 Task: Find connections with filter location Scarborough with filter topic #HRwith filter profile language Spanish with filter current company Firstsource with filter school Istituto Marangoni with filter industry Language Schools with filter service category Insurance with filter keywords title Operations Manager
Action: Mouse moved to (535, 81)
Screenshot: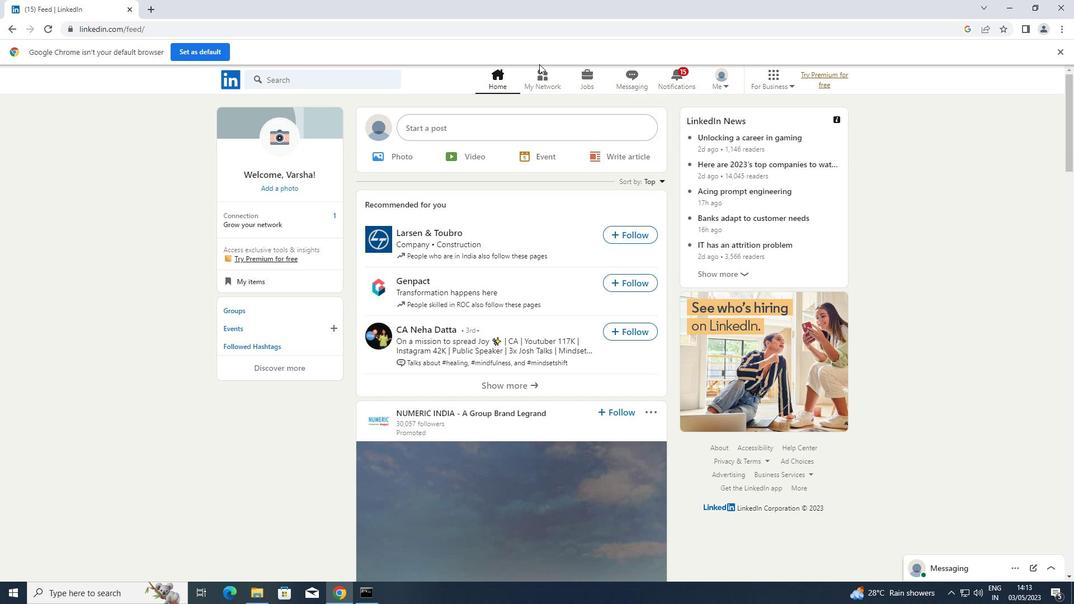 
Action: Mouse pressed left at (535, 81)
Screenshot: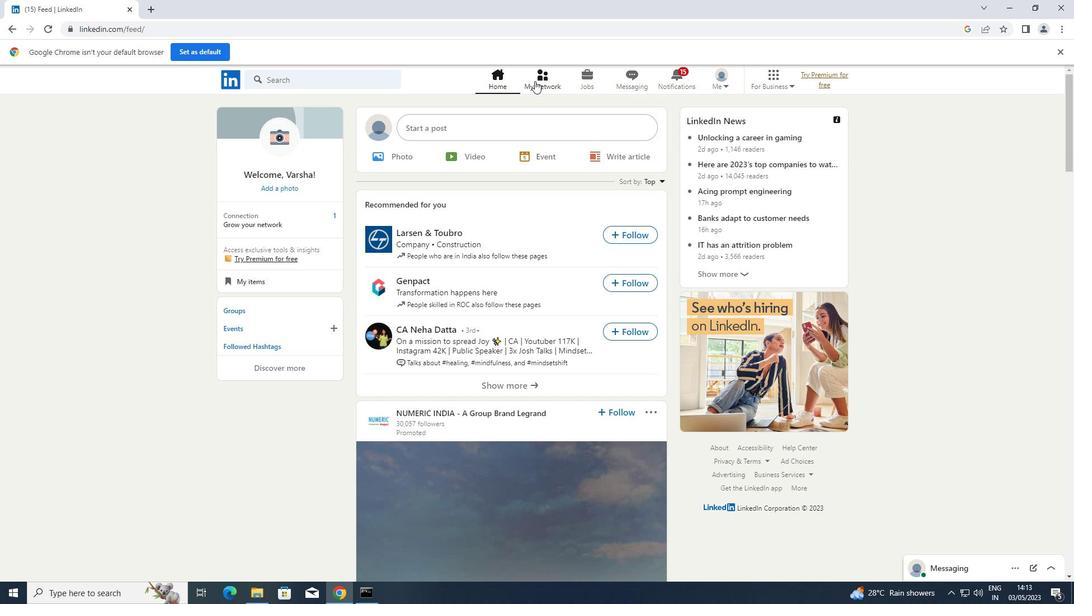 
Action: Mouse moved to (291, 137)
Screenshot: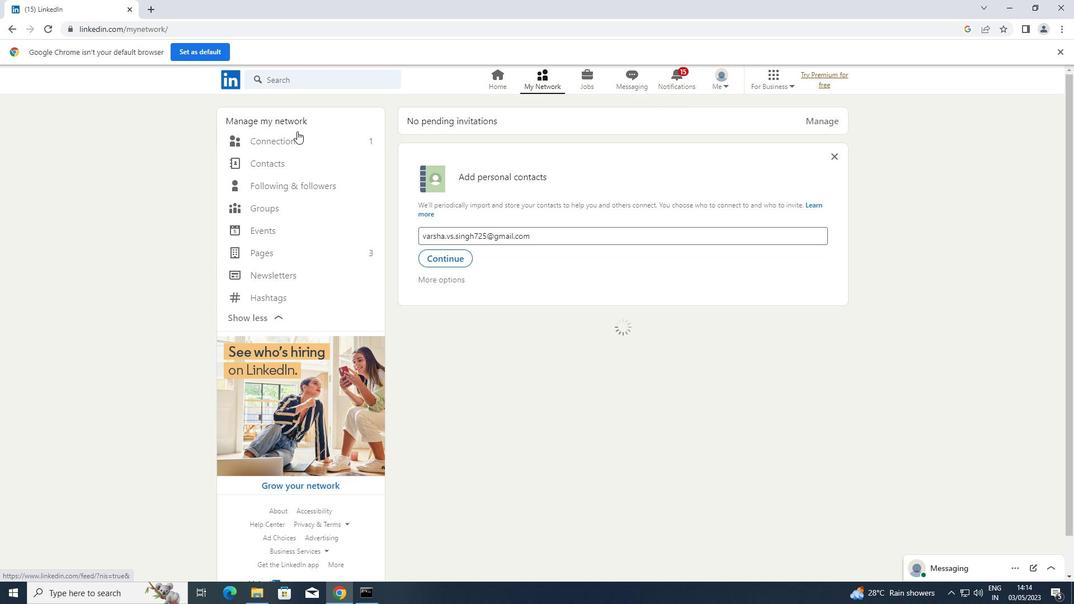 
Action: Mouse pressed left at (291, 137)
Screenshot: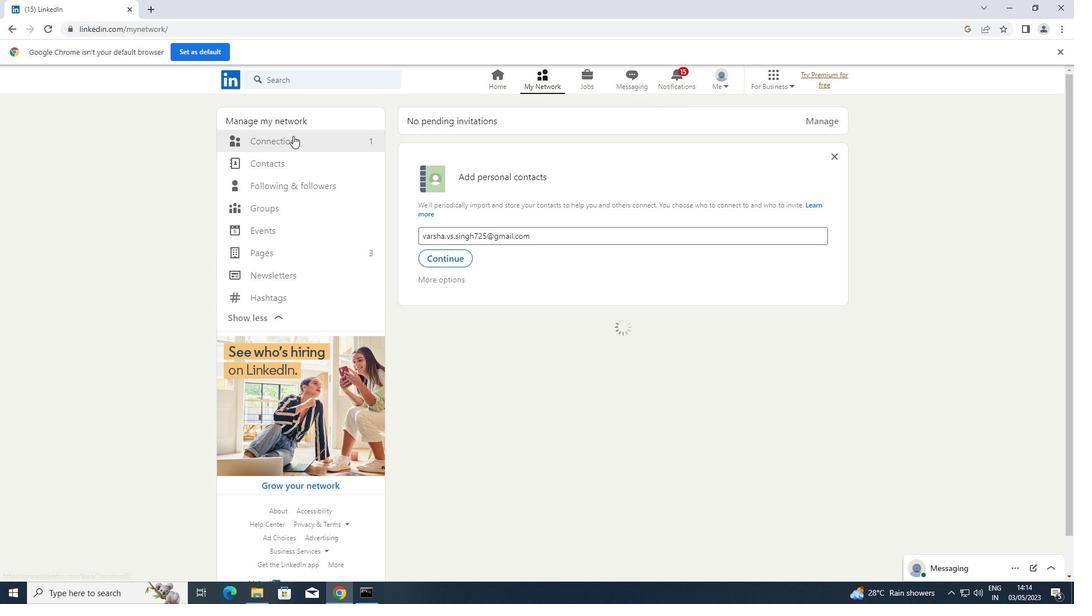 
Action: Mouse moved to (630, 143)
Screenshot: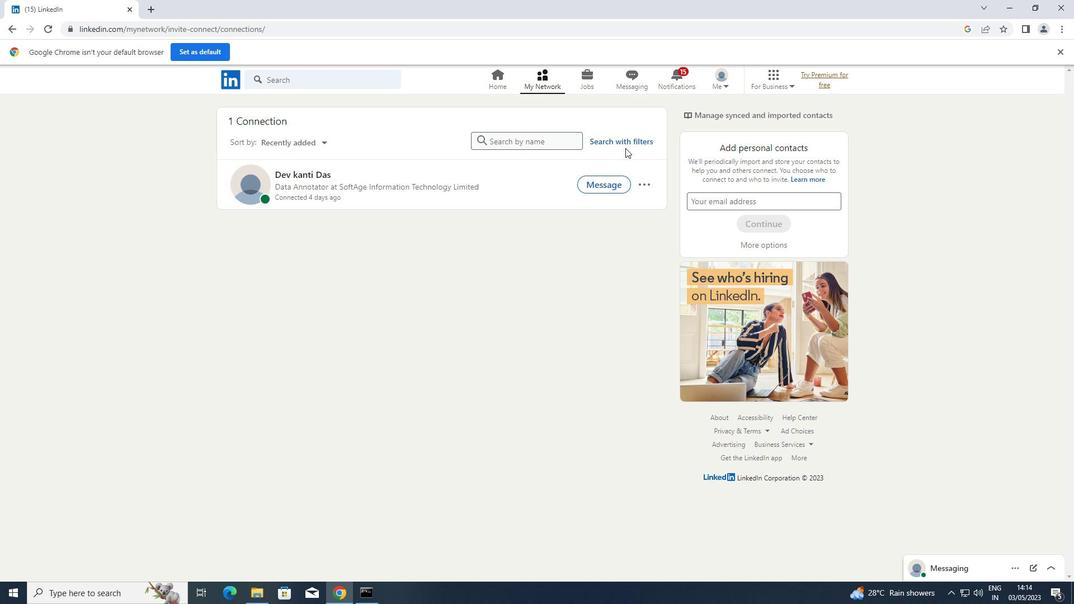 
Action: Mouse pressed left at (630, 143)
Screenshot: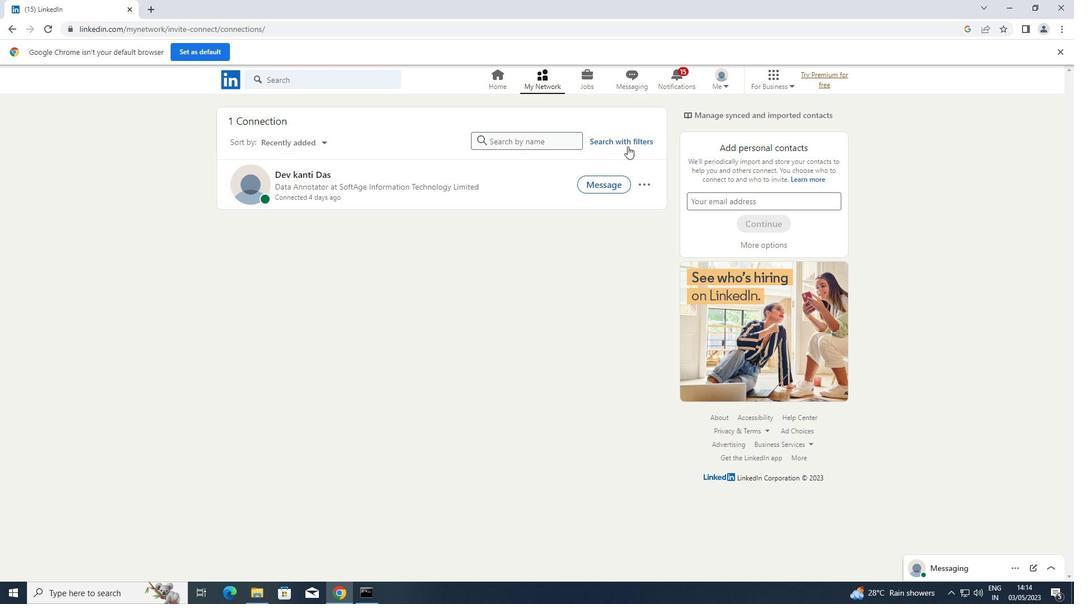 
Action: Mouse moved to (575, 107)
Screenshot: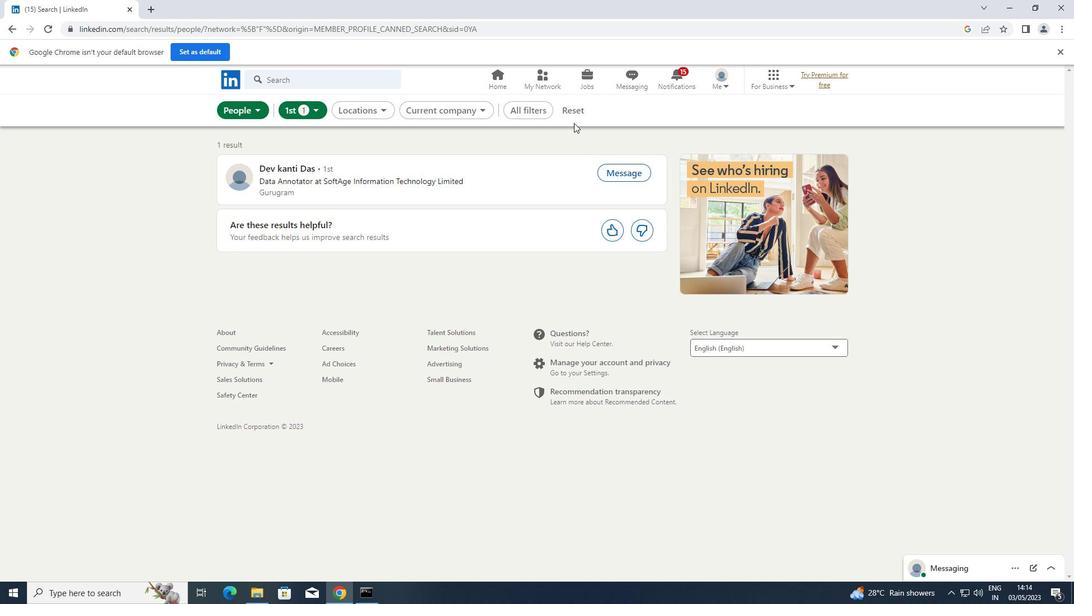 
Action: Mouse pressed left at (575, 107)
Screenshot: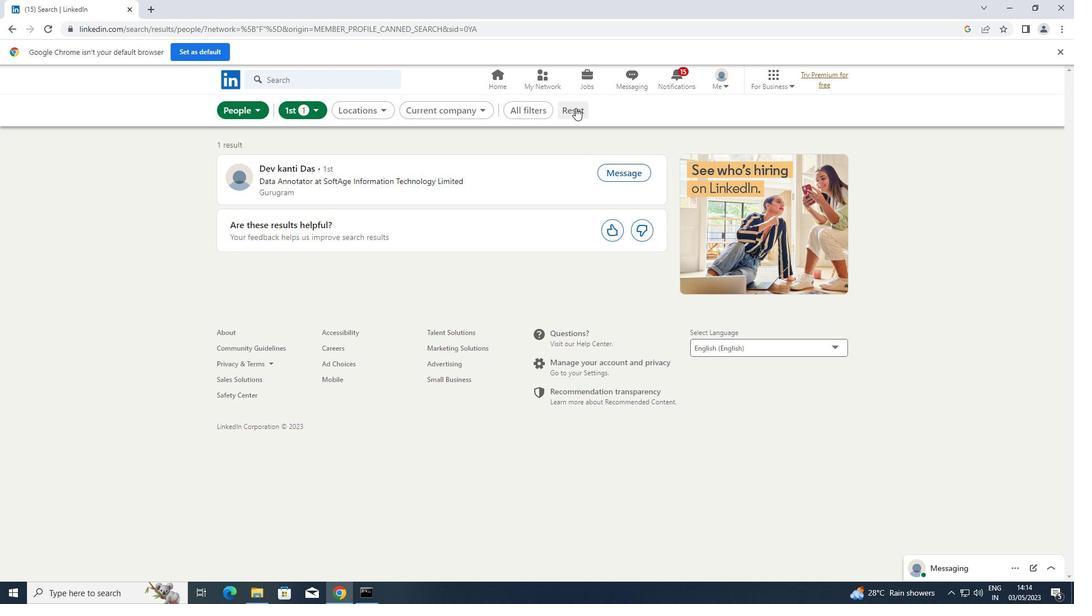 
Action: Mouse moved to (540, 112)
Screenshot: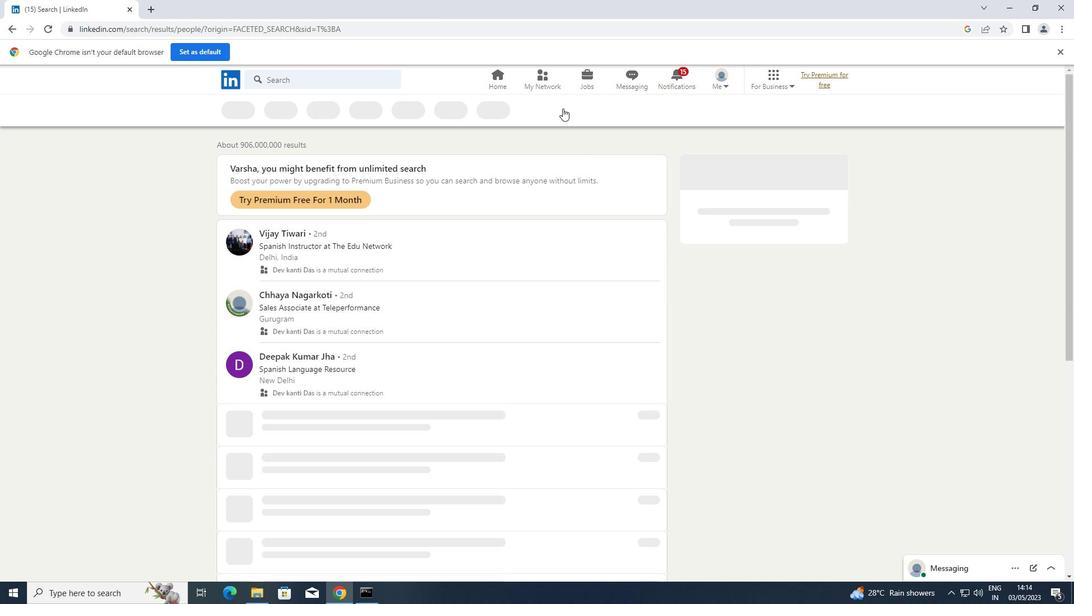 
Action: Mouse pressed left at (540, 112)
Screenshot: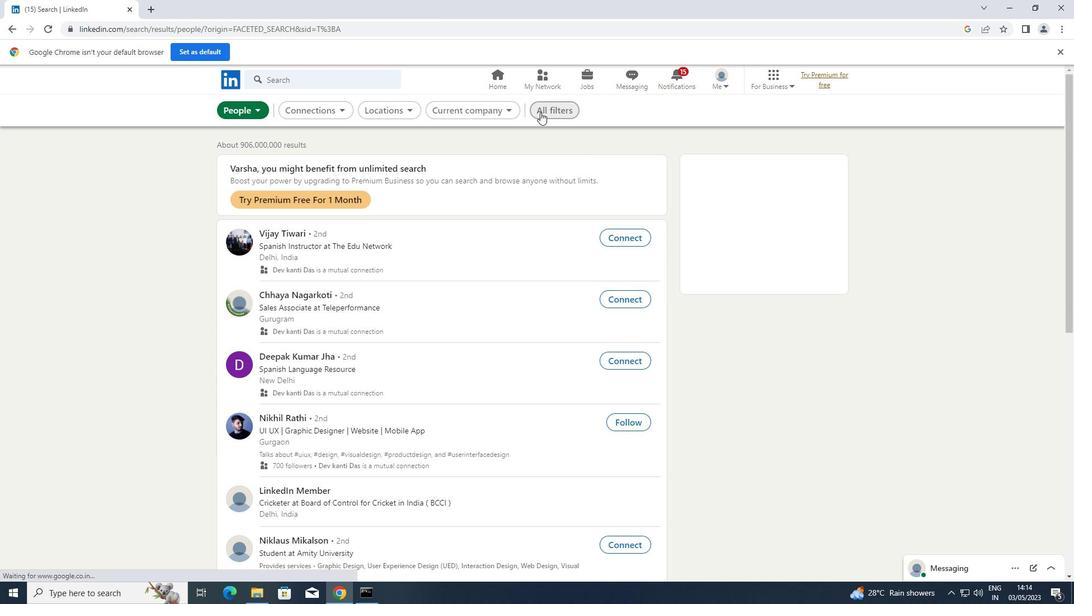 
Action: Mouse moved to (880, 256)
Screenshot: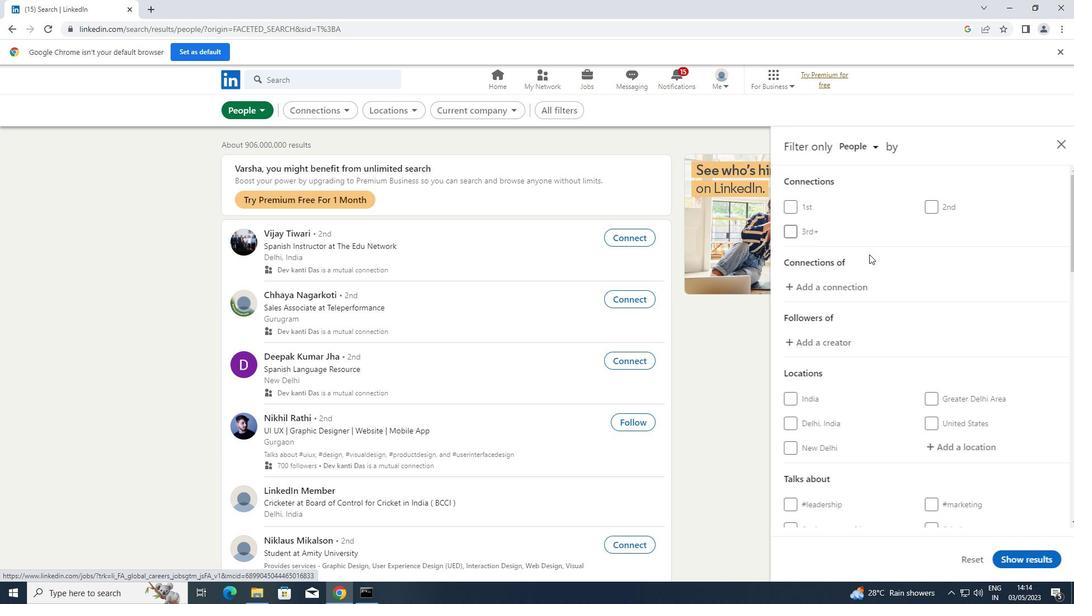 
Action: Mouse scrolled (880, 255) with delta (0, 0)
Screenshot: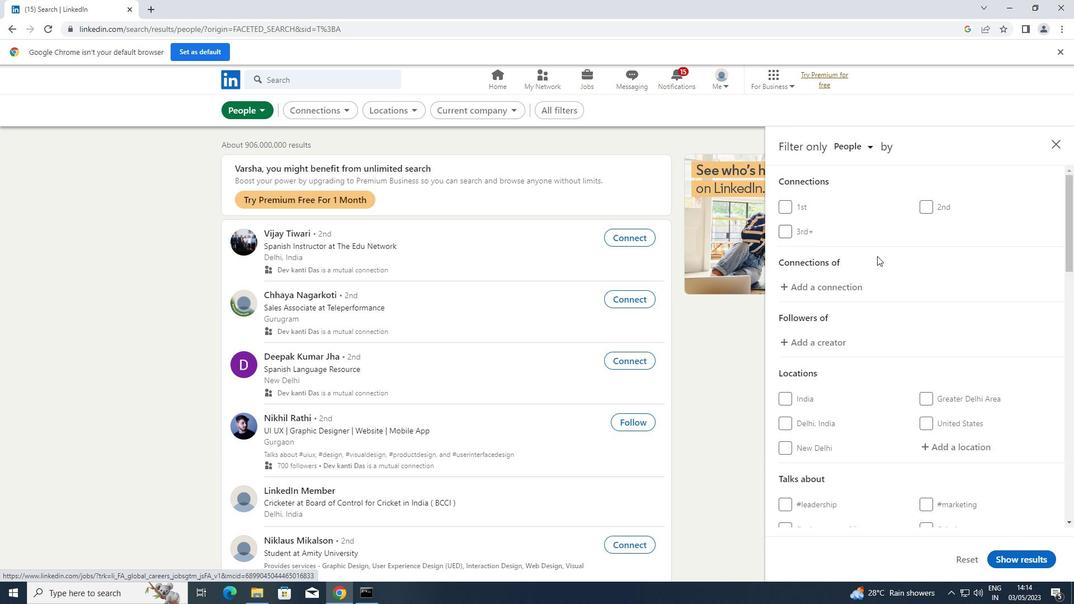 
Action: Mouse scrolled (880, 255) with delta (0, 0)
Screenshot: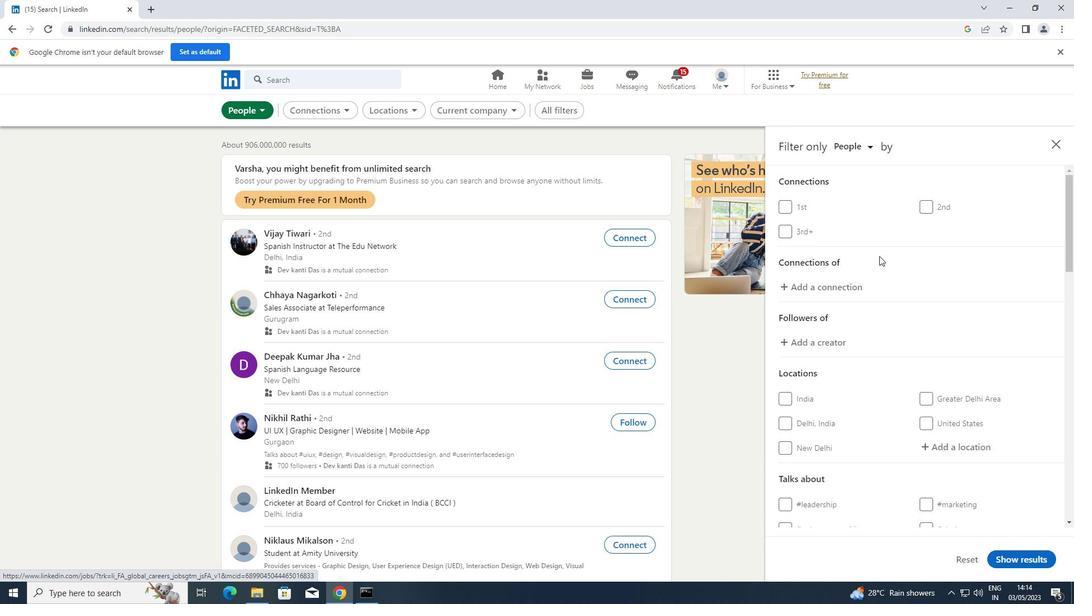 
Action: Mouse scrolled (880, 255) with delta (0, 0)
Screenshot: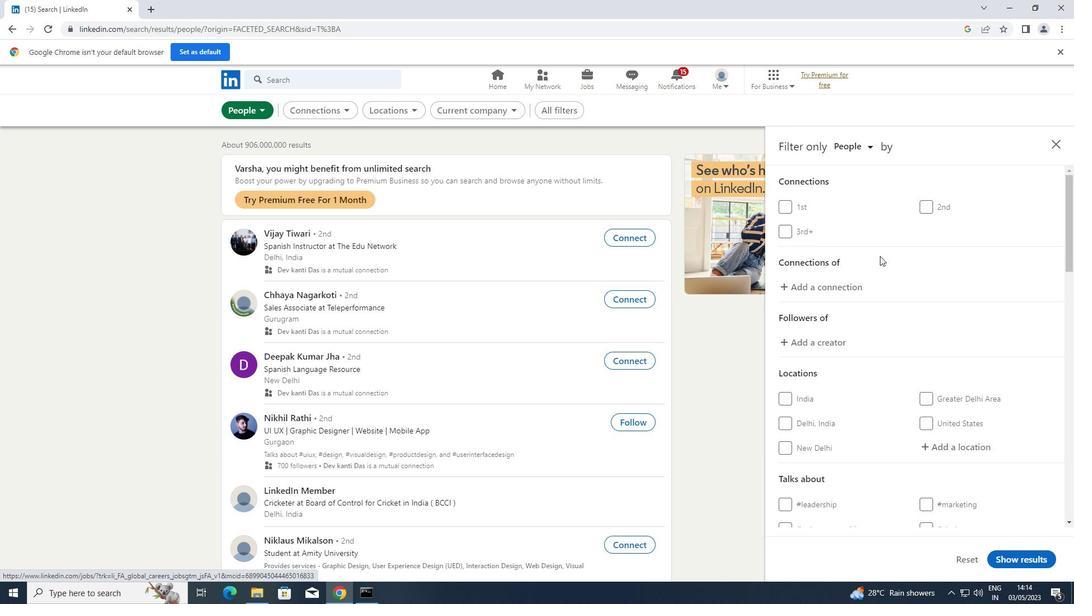 
Action: Mouse moved to (961, 285)
Screenshot: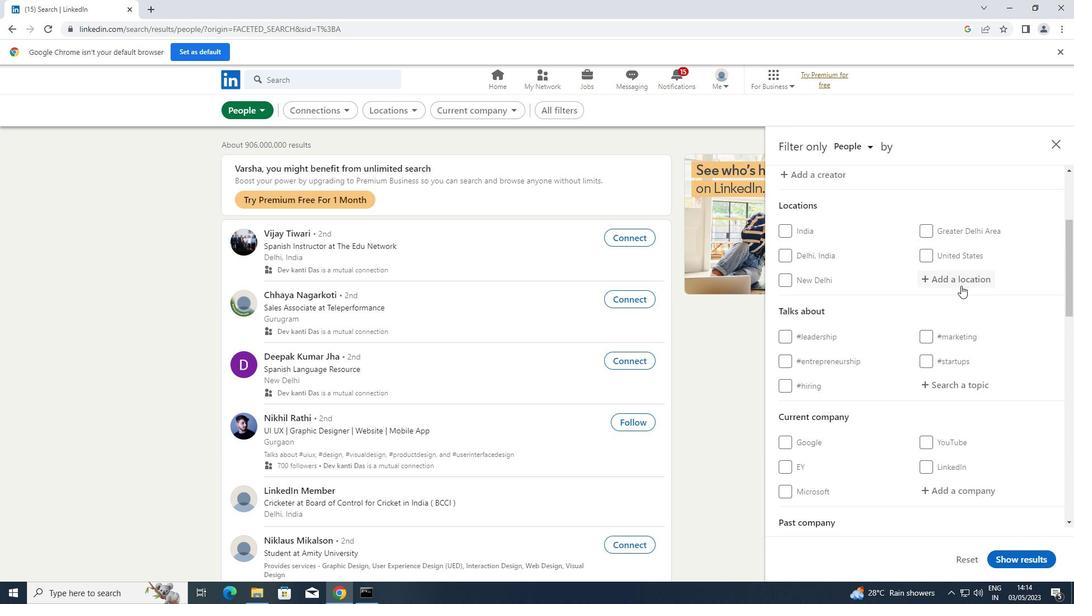 
Action: Mouse pressed left at (961, 285)
Screenshot: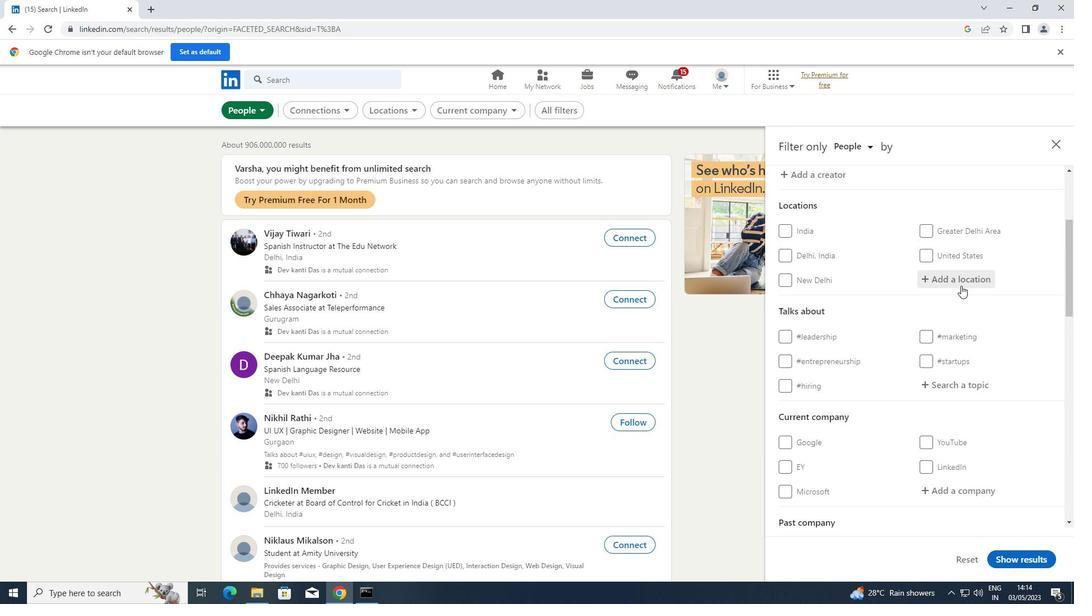 
Action: Key pressed <Key.shift>SCARBOROUGH
Screenshot: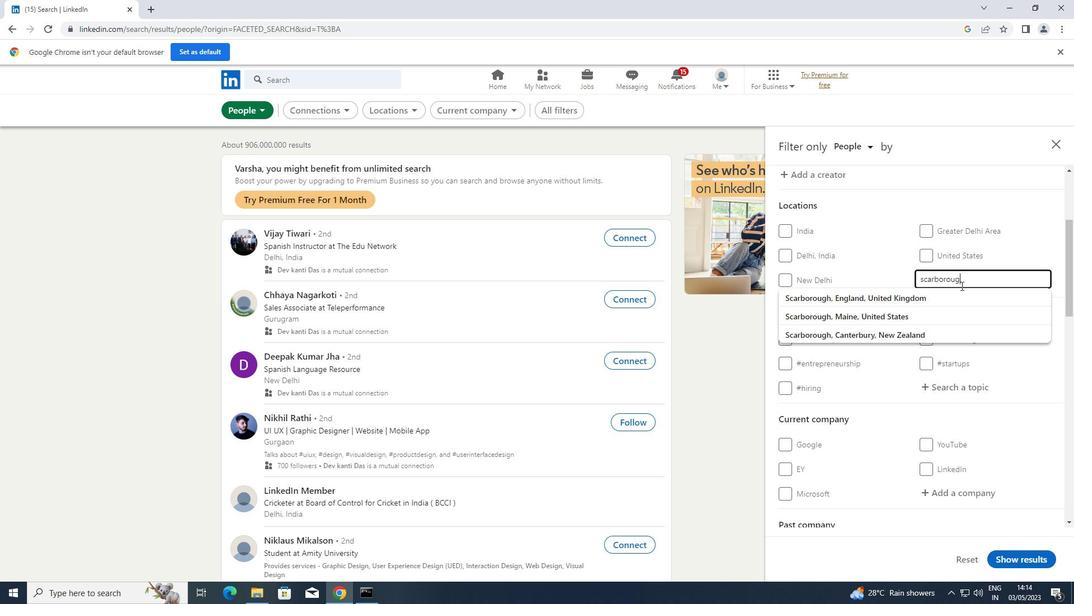 
Action: Mouse moved to (965, 285)
Screenshot: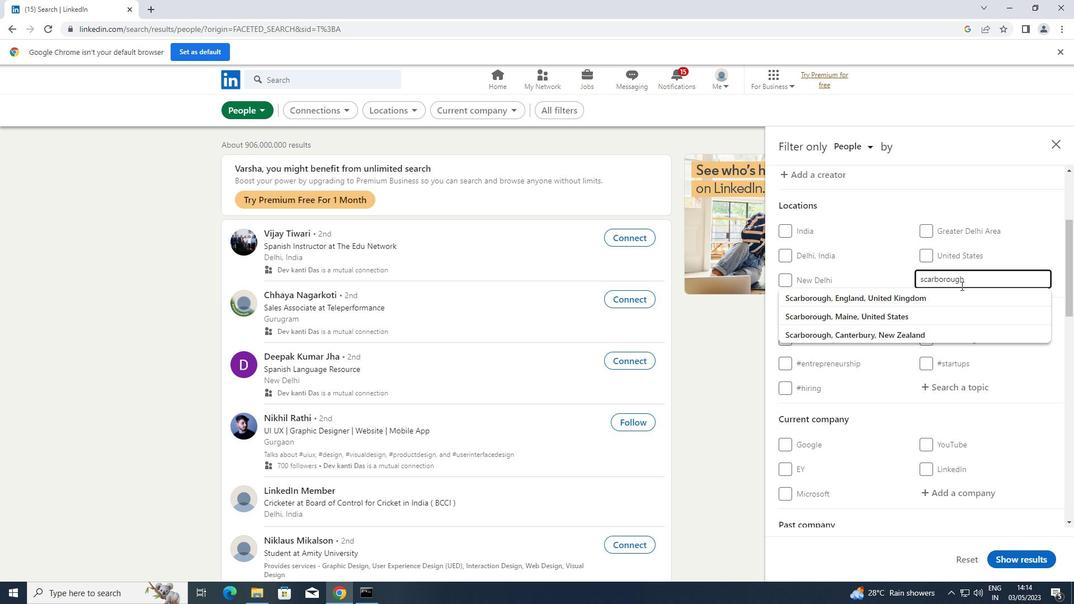 
Action: Mouse scrolled (965, 285) with delta (0, 0)
Screenshot: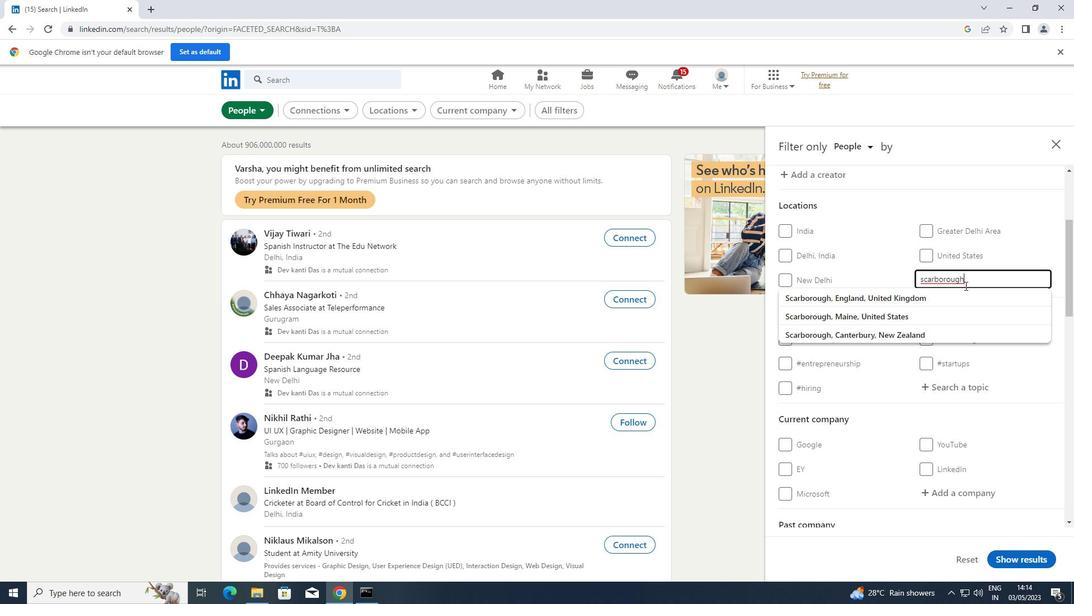 
Action: Mouse moved to (946, 331)
Screenshot: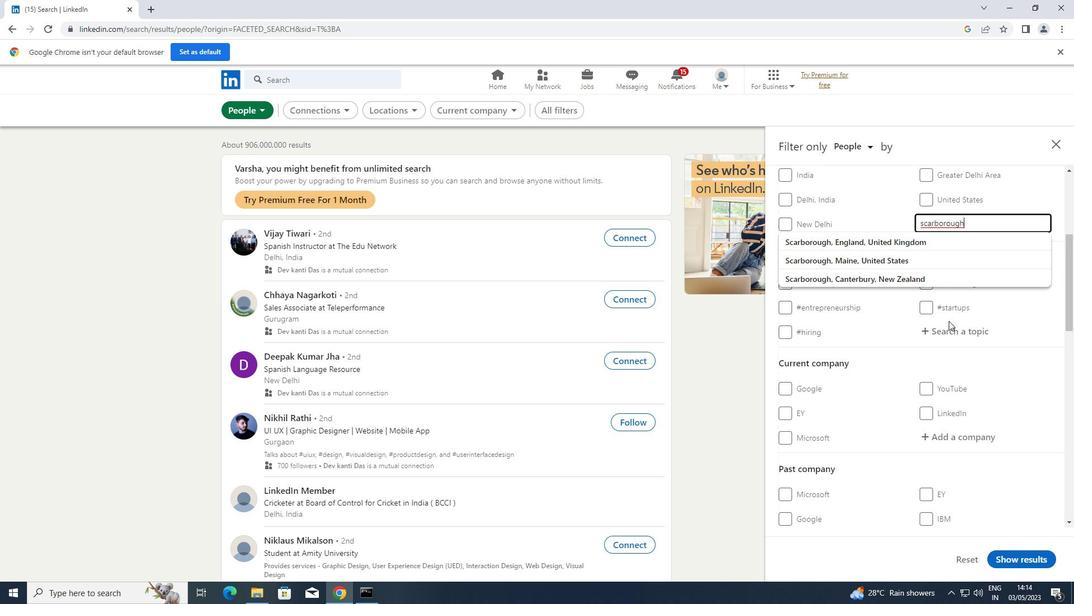 
Action: Mouse pressed left at (946, 331)
Screenshot: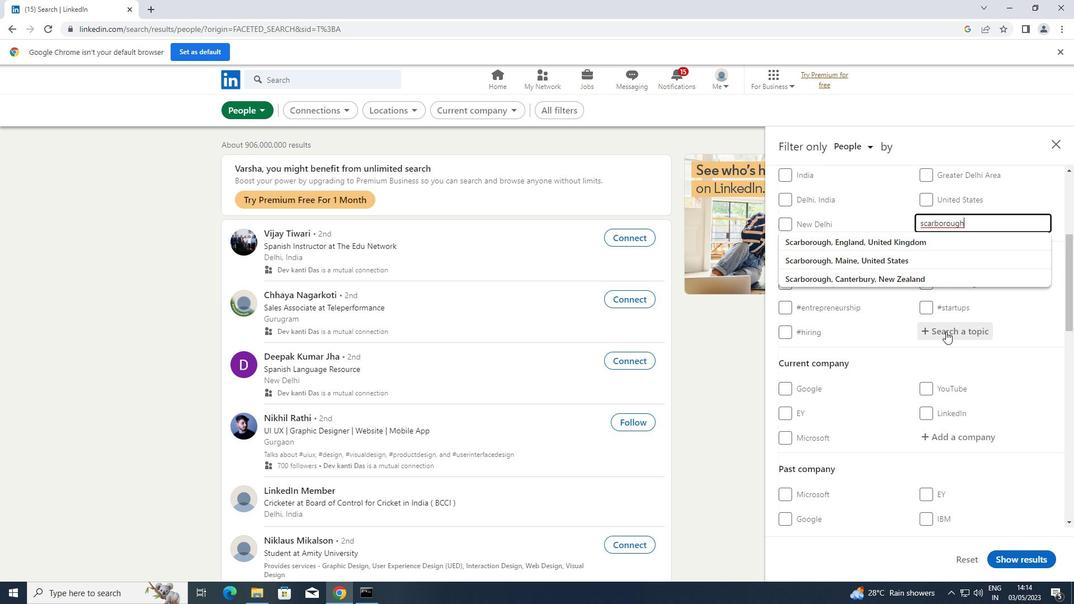 
Action: Key pressed <Key.shift>HR
Screenshot: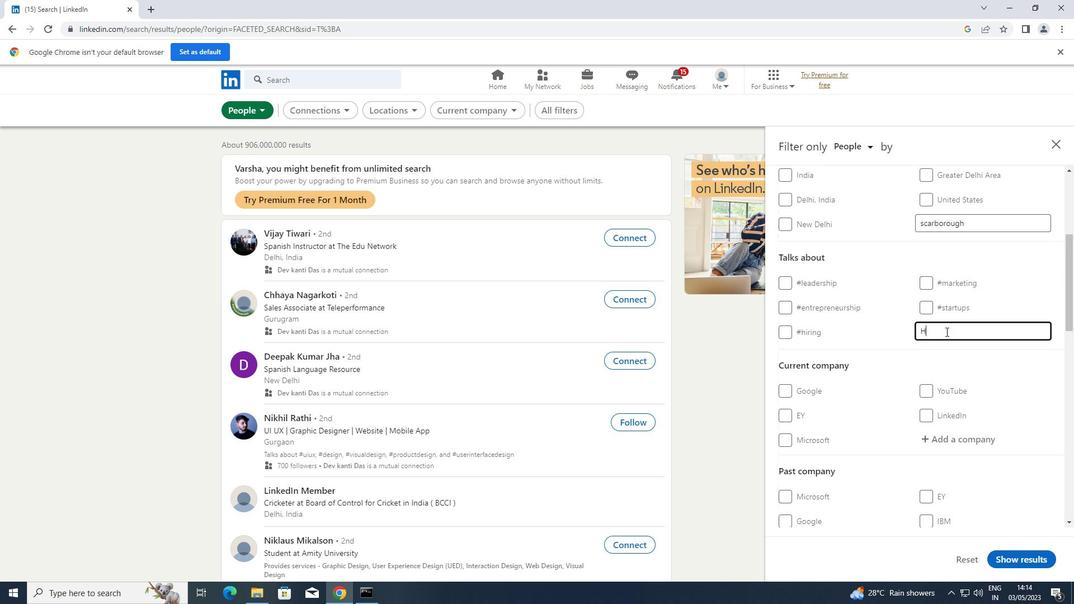 
Action: Mouse moved to (876, 343)
Screenshot: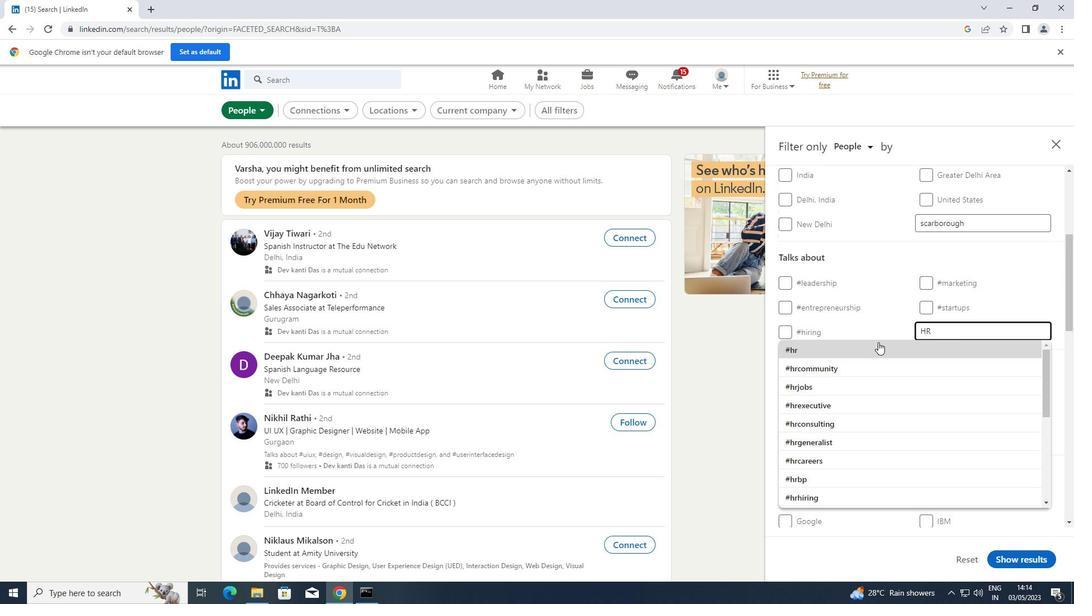 
Action: Mouse pressed left at (876, 343)
Screenshot: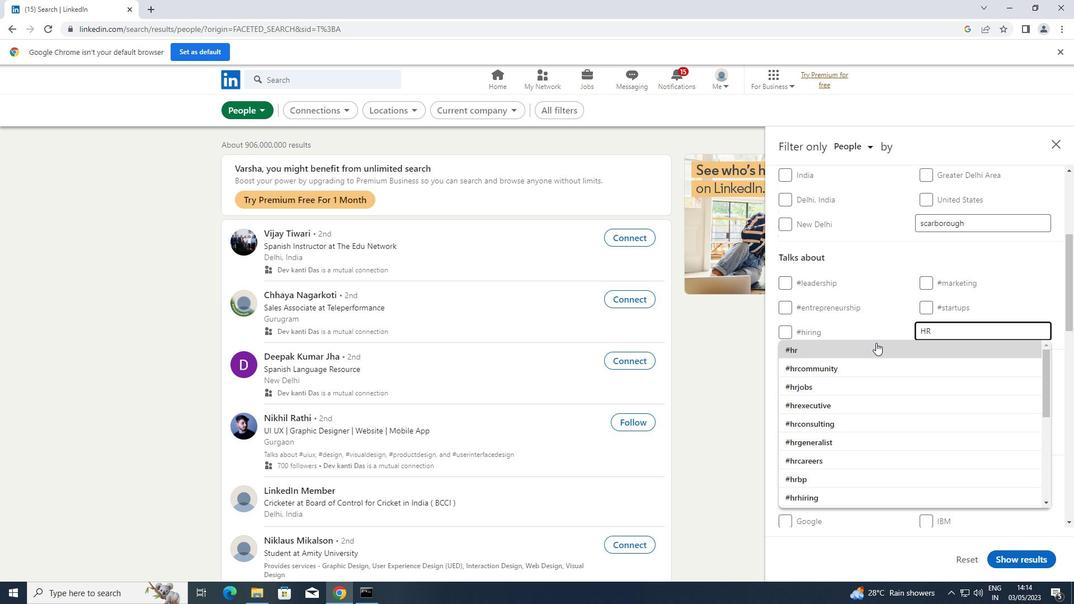 
Action: Mouse scrolled (876, 342) with delta (0, 0)
Screenshot: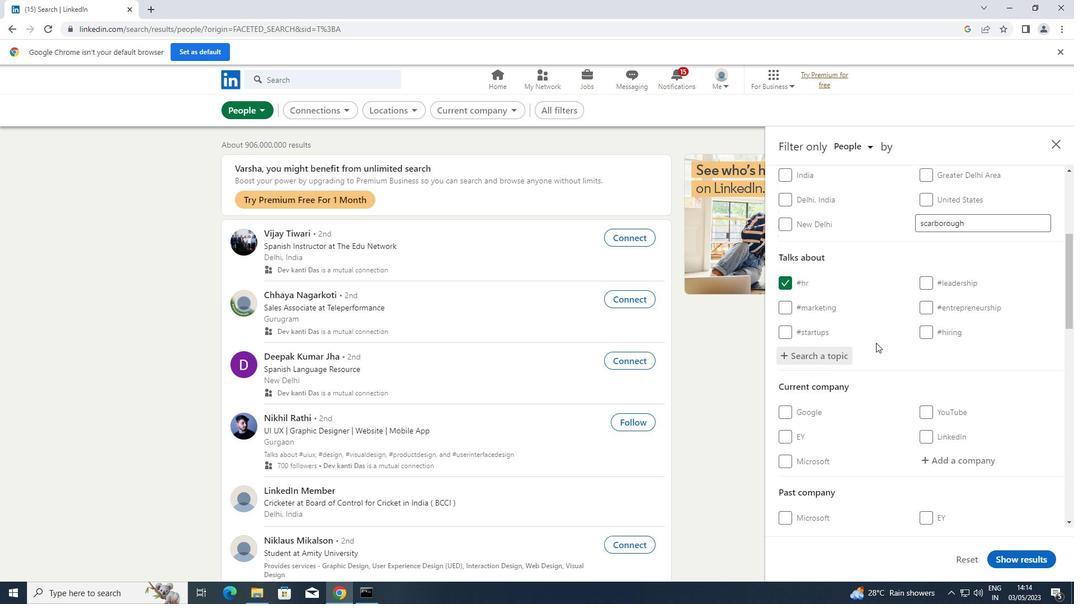 
Action: Mouse scrolled (876, 342) with delta (0, 0)
Screenshot: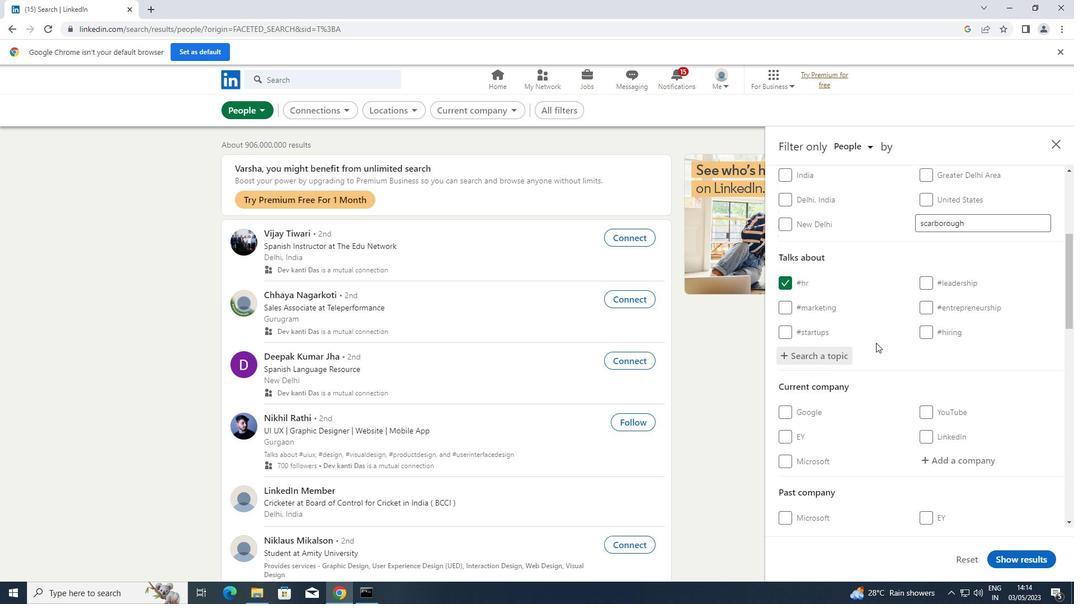 
Action: Mouse scrolled (876, 342) with delta (0, 0)
Screenshot: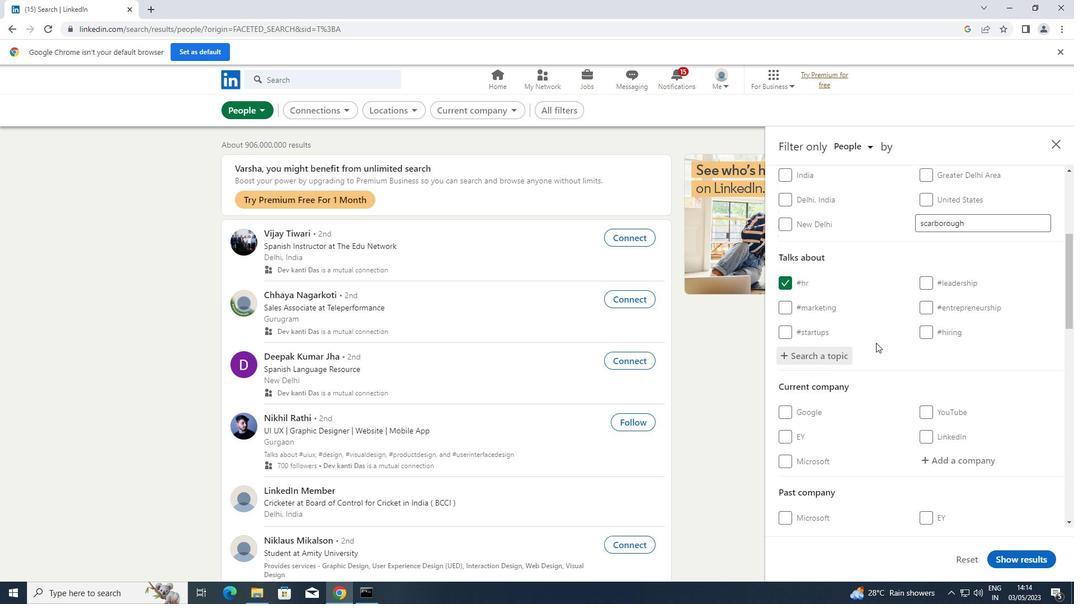 
Action: Mouse scrolled (876, 342) with delta (0, 0)
Screenshot: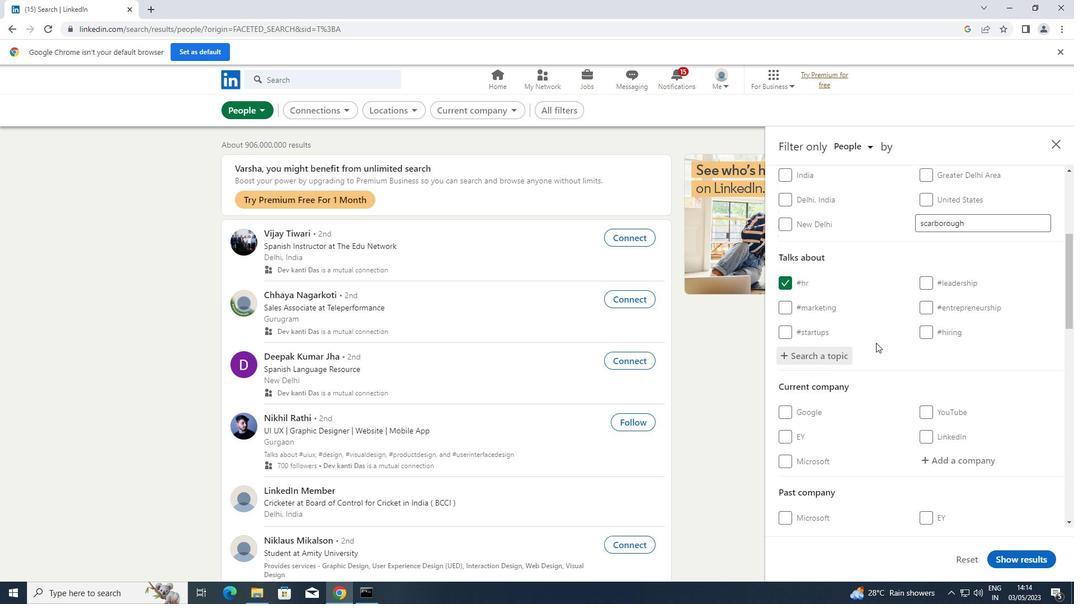 
Action: Mouse scrolled (876, 342) with delta (0, 0)
Screenshot: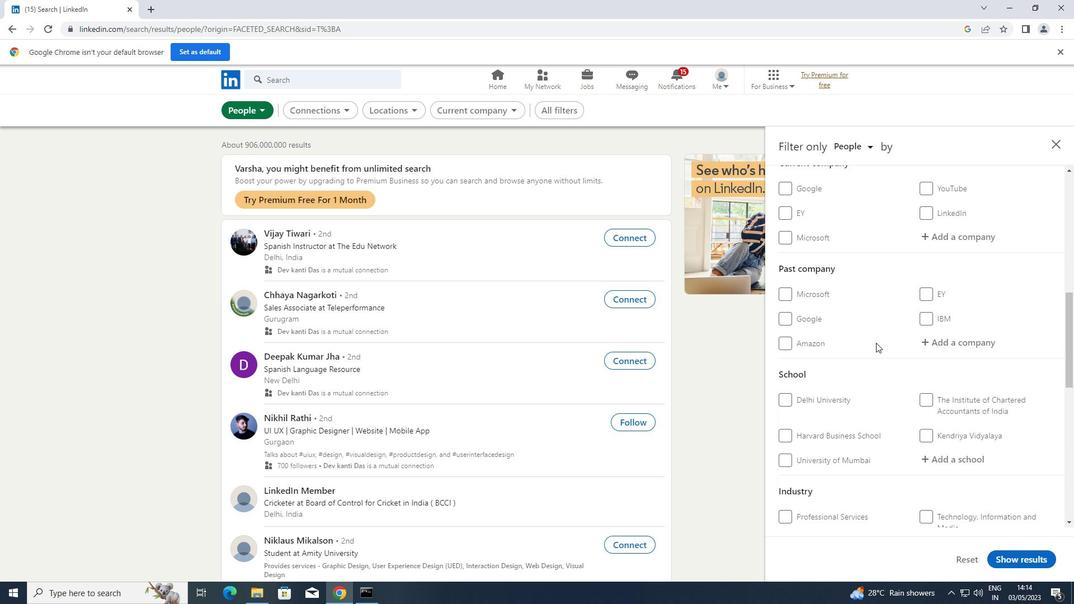 
Action: Mouse scrolled (876, 342) with delta (0, 0)
Screenshot: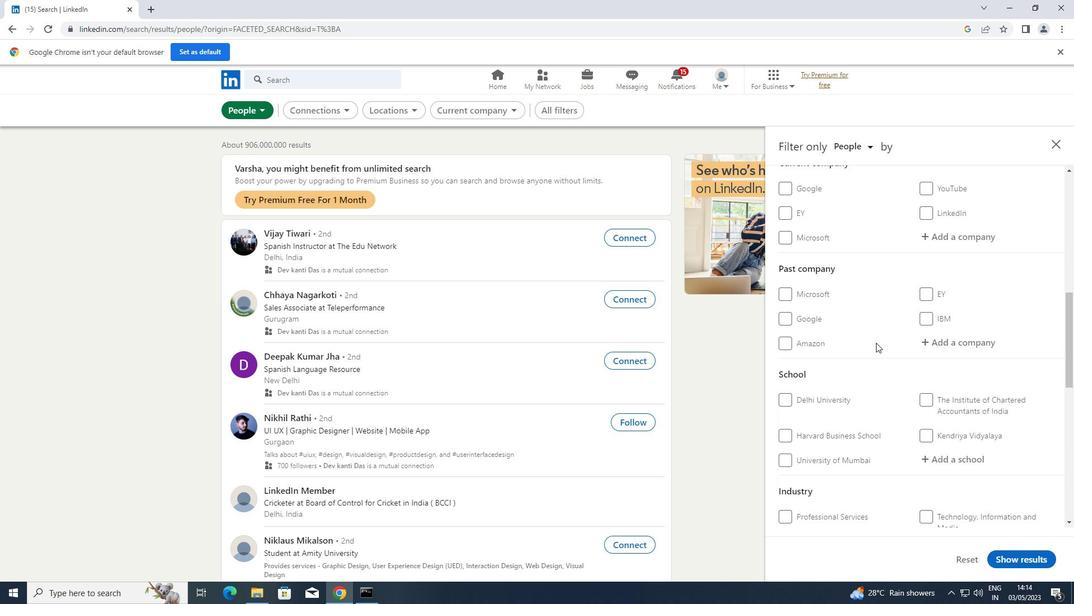 
Action: Mouse scrolled (876, 342) with delta (0, 0)
Screenshot: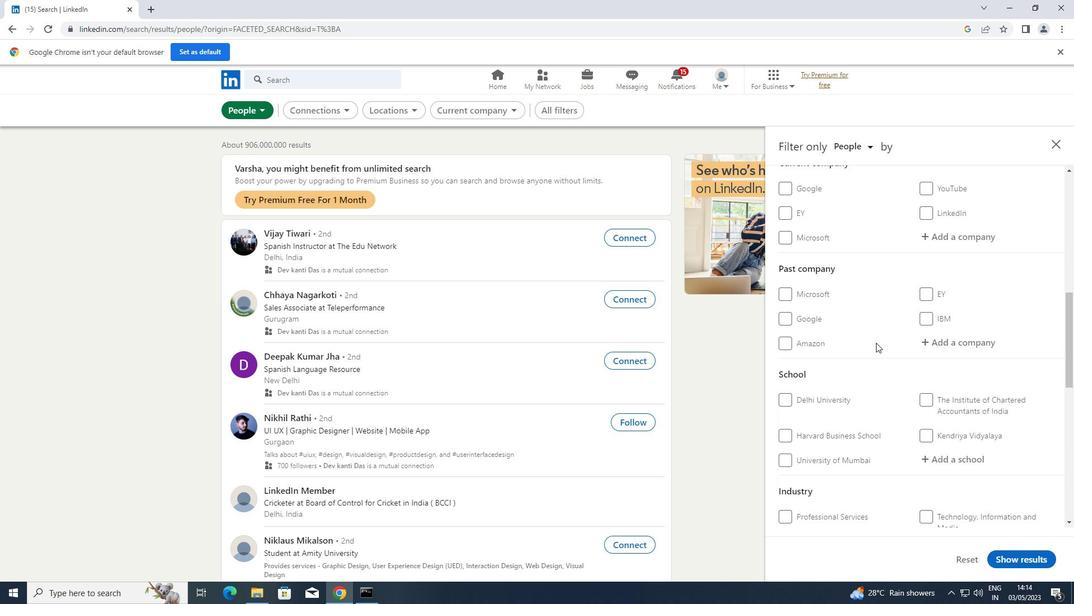 
Action: Mouse scrolled (876, 342) with delta (0, 0)
Screenshot: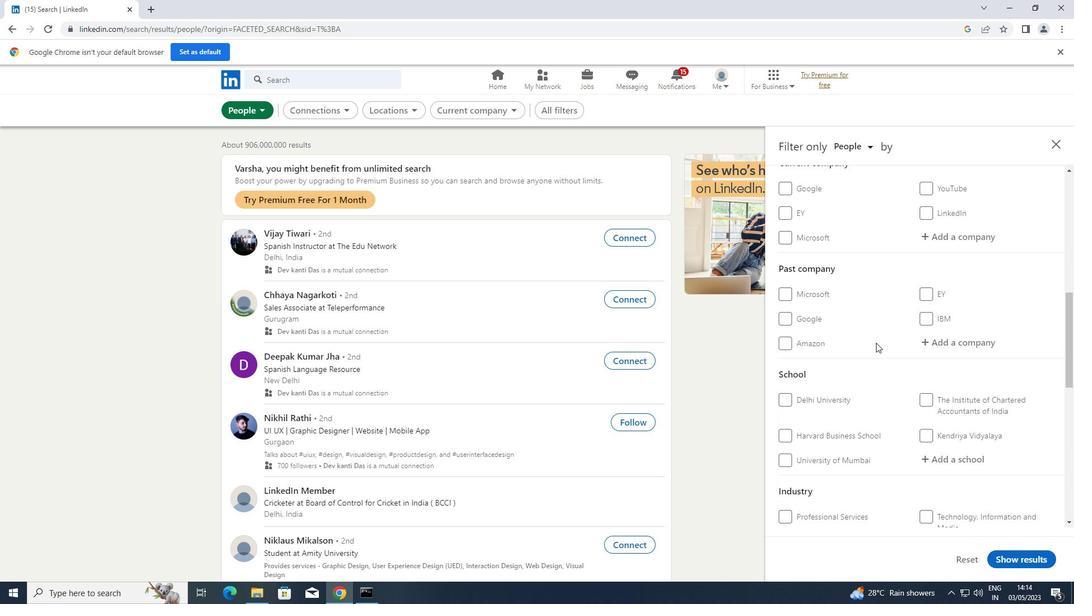 
Action: Mouse scrolled (876, 342) with delta (0, 0)
Screenshot: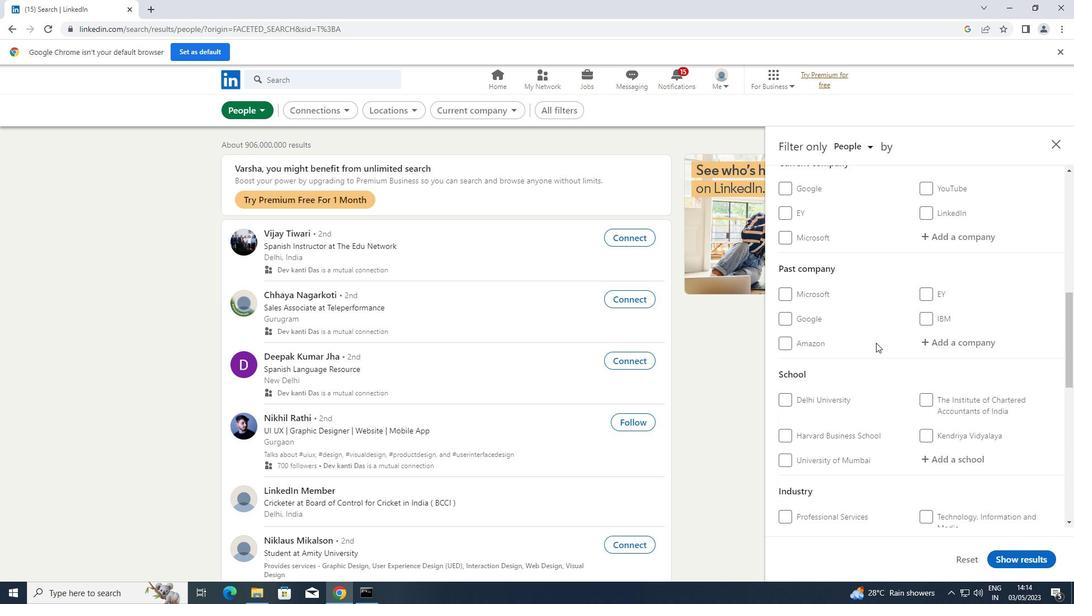 
Action: Mouse moved to (784, 388)
Screenshot: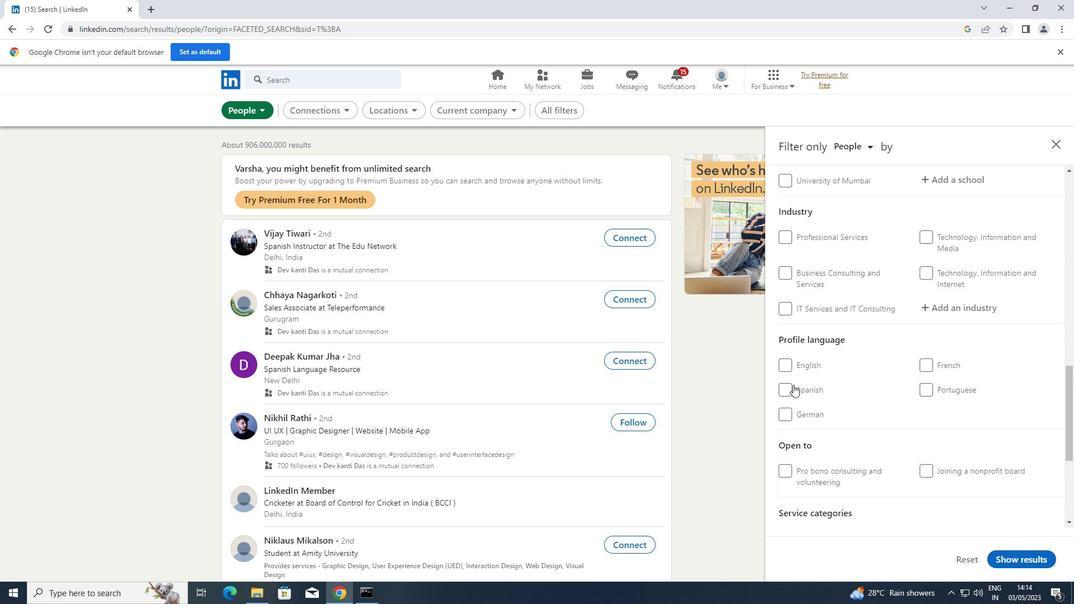
Action: Mouse pressed left at (784, 388)
Screenshot: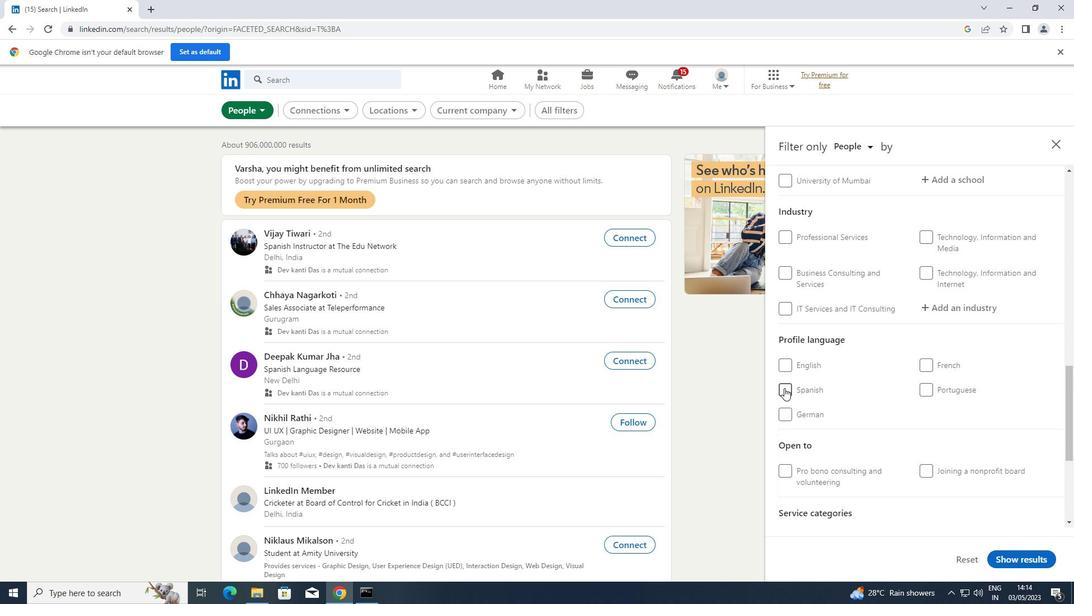 
Action: Mouse moved to (843, 378)
Screenshot: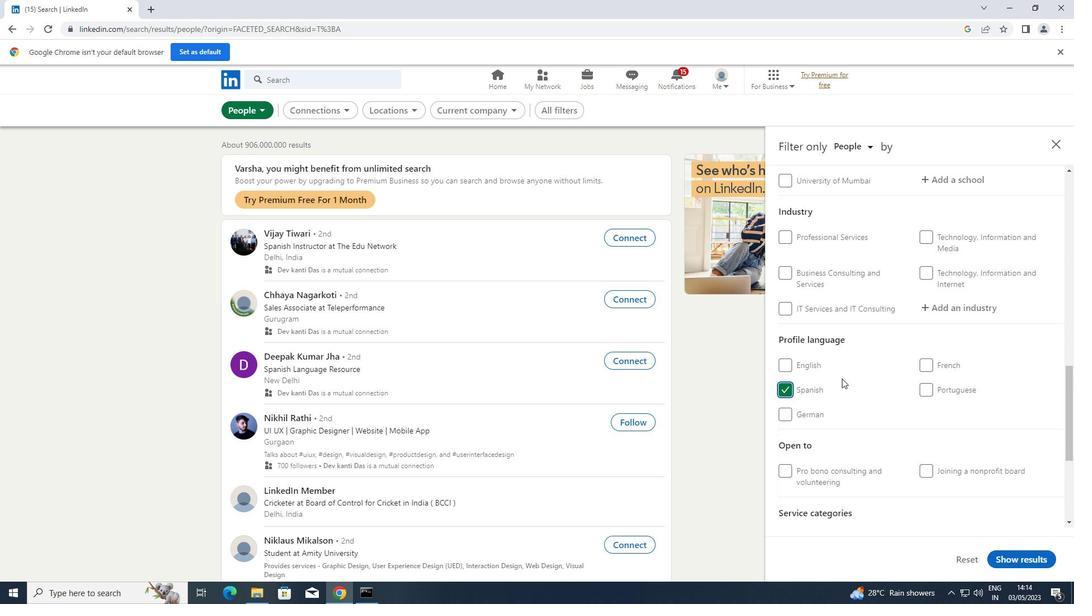 
Action: Mouse scrolled (843, 378) with delta (0, 0)
Screenshot: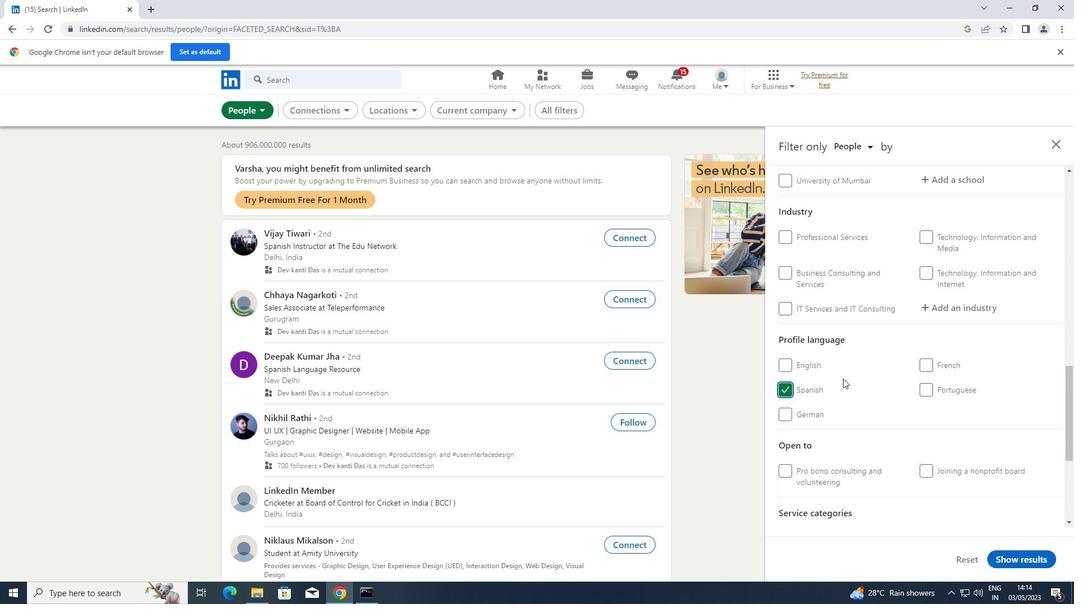 
Action: Mouse scrolled (843, 378) with delta (0, 0)
Screenshot: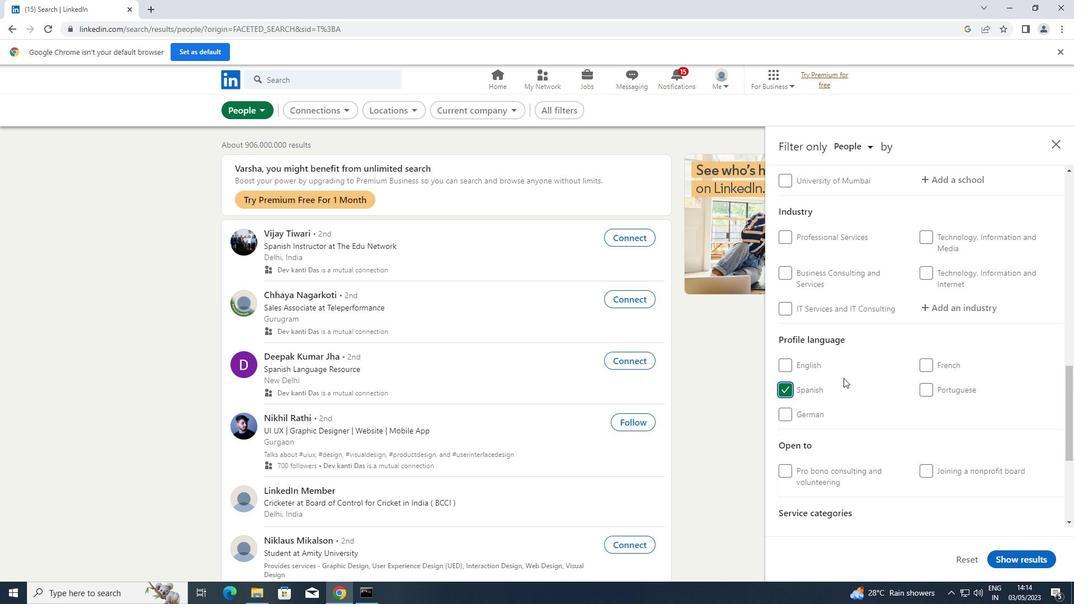 
Action: Mouse scrolled (843, 378) with delta (0, 0)
Screenshot: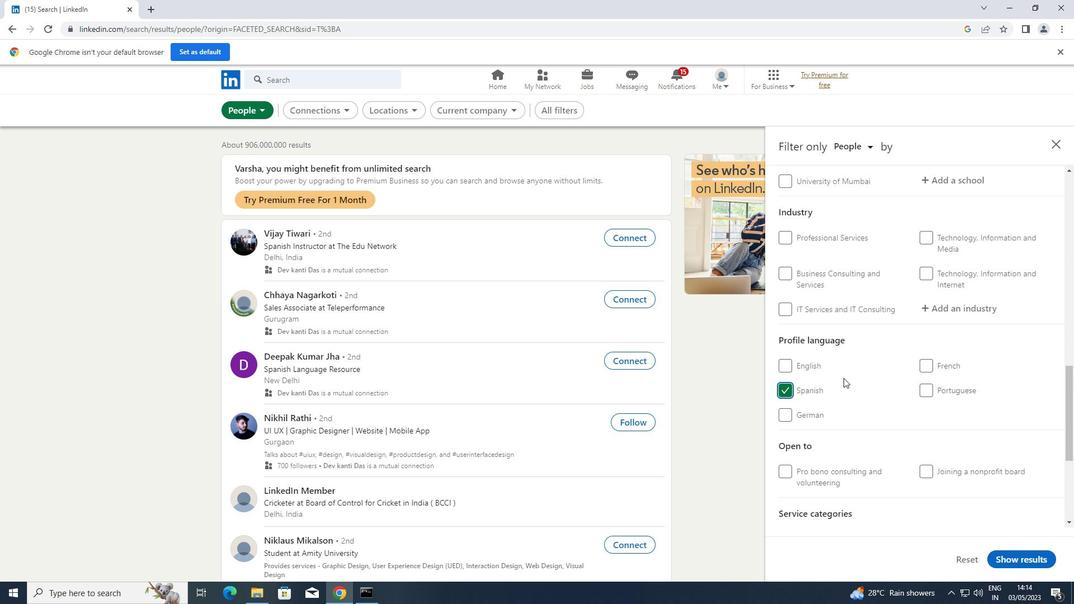 
Action: Mouse scrolled (843, 378) with delta (0, 0)
Screenshot: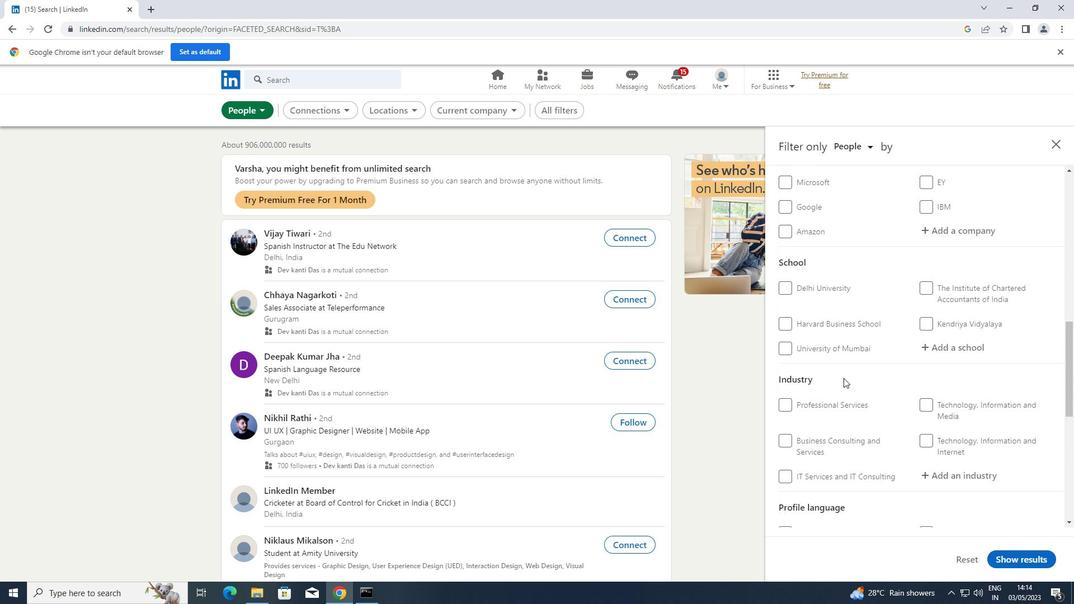 
Action: Mouse scrolled (843, 378) with delta (0, 0)
Screenshot: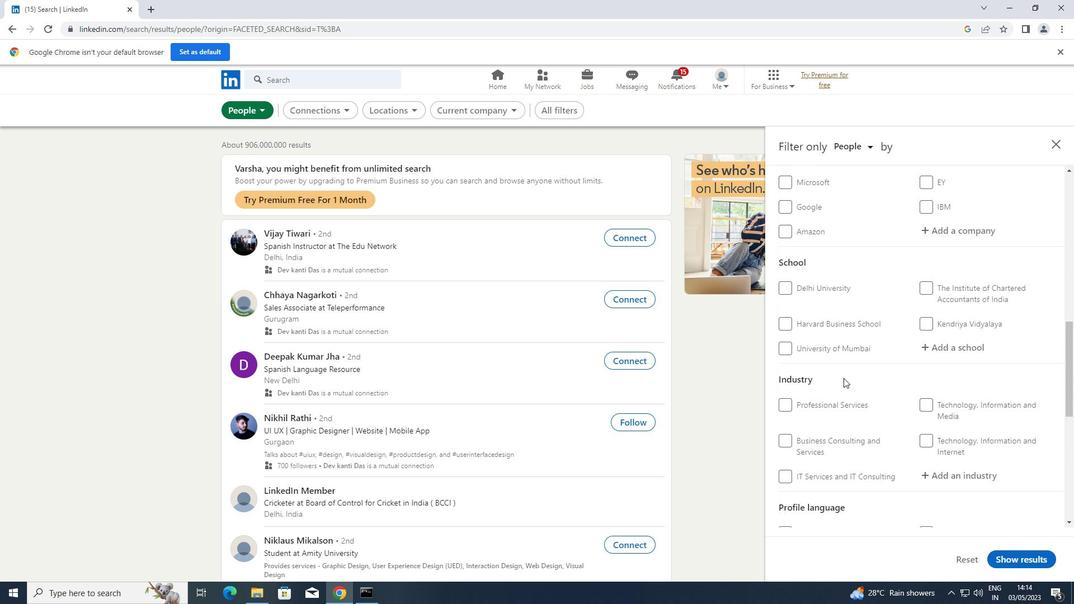 
Action: Mouse scrolled (843, 378) with delta (0, 0)
Screenshot: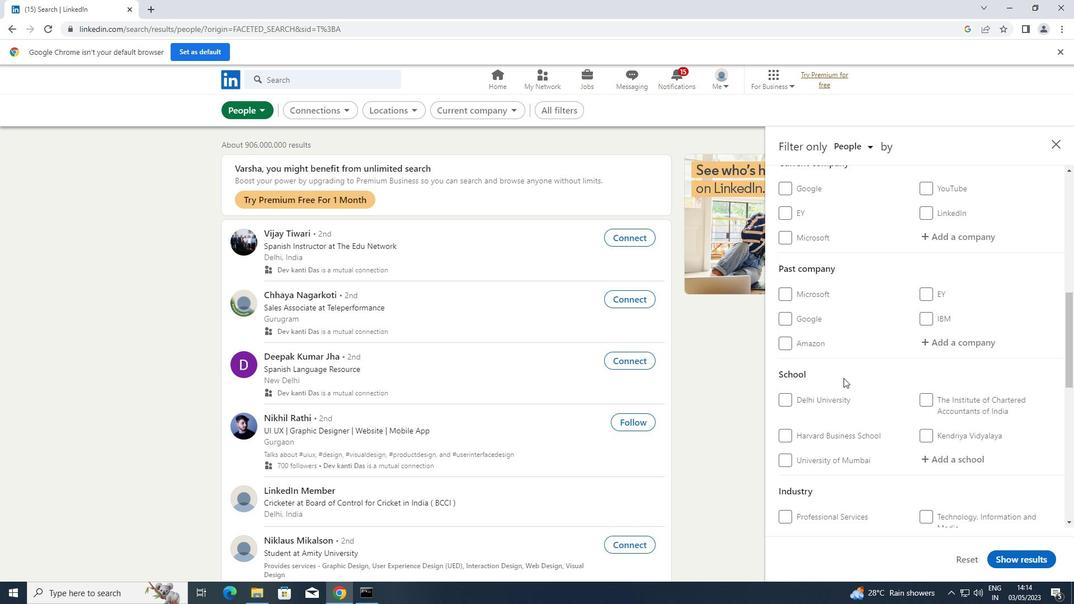 
Action: Mouse moved to (969, 287)
Screenshot: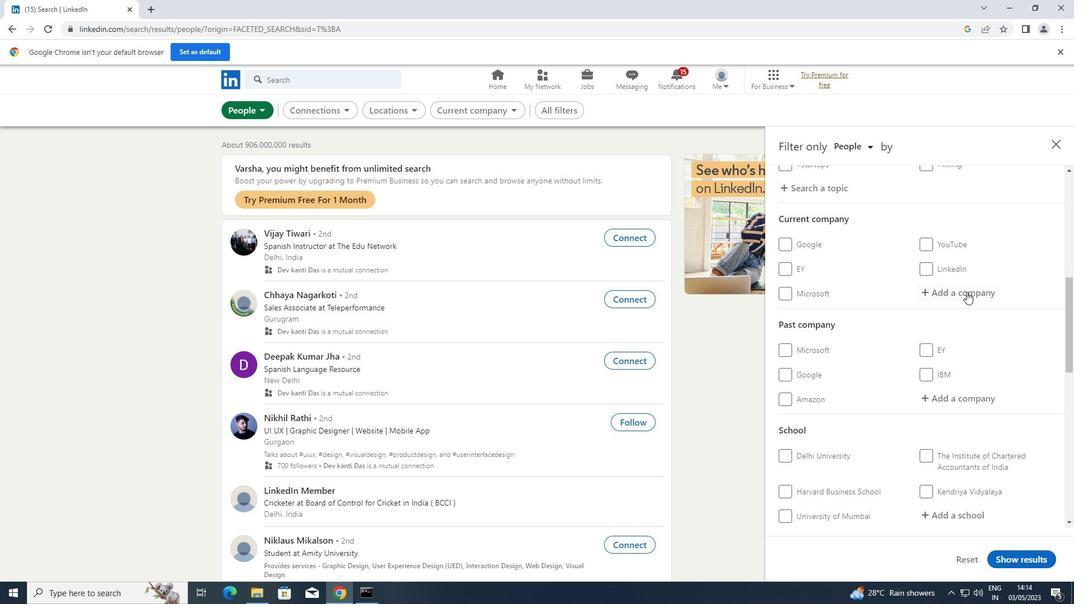 
Action: Mouse pressed left at (969, 287)
Screenshot: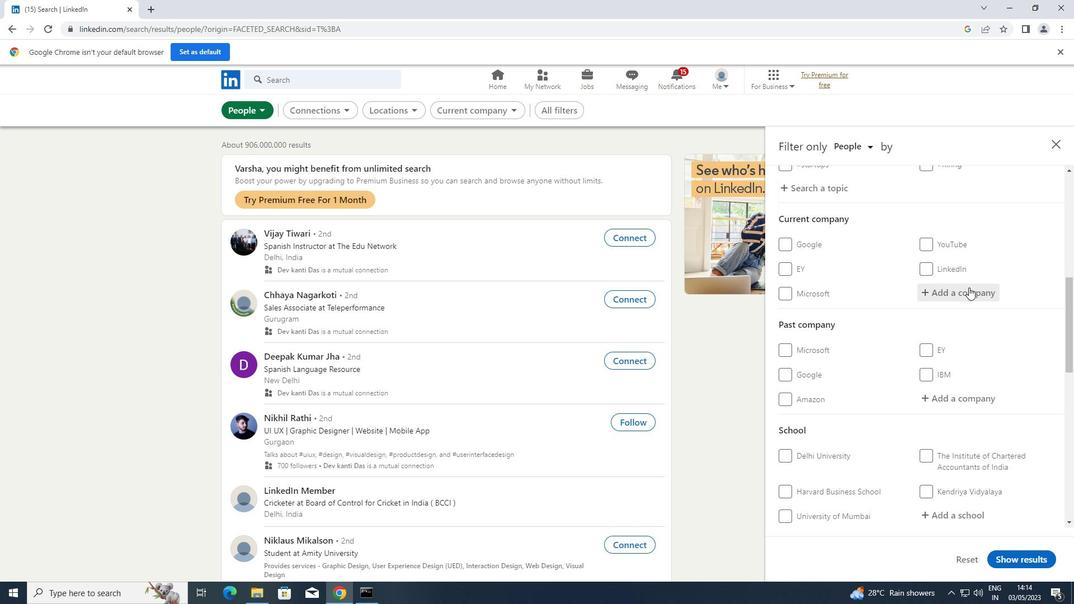 
Action: Key pressed <Key.shift>FIRSTSOUR
Screenshot: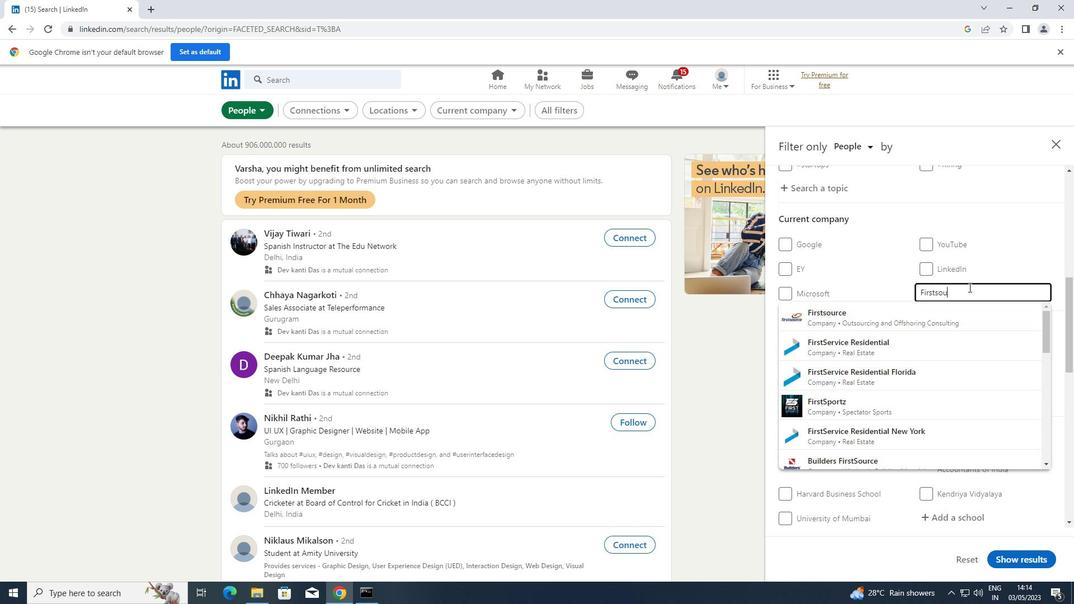 
Action: Mouse moved to (912, 314)
Screenshot: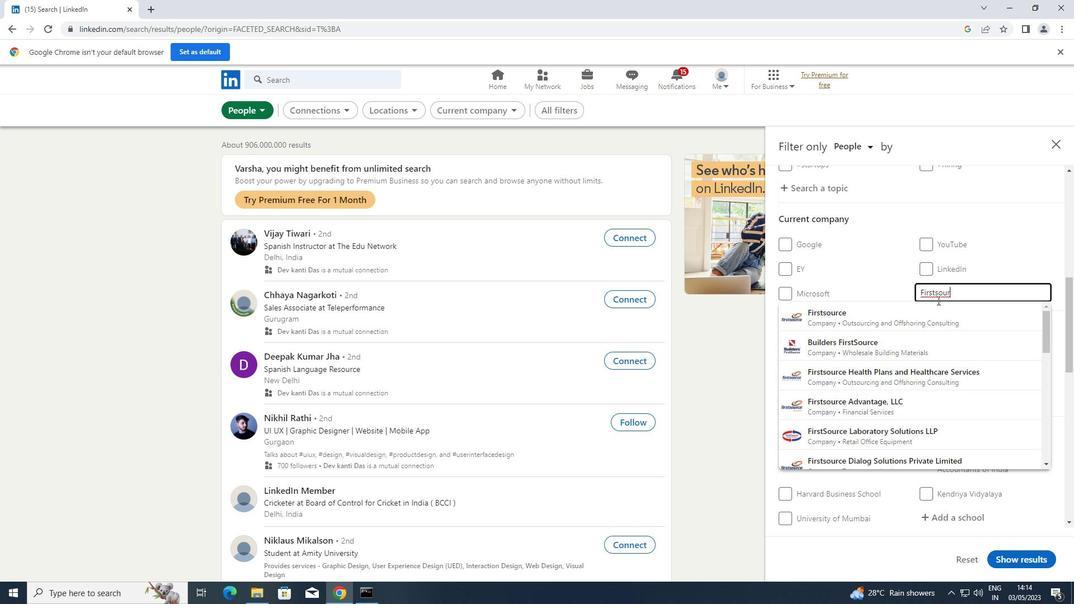 
Action: Mouse pressed left at (912, 314)
Screenshot: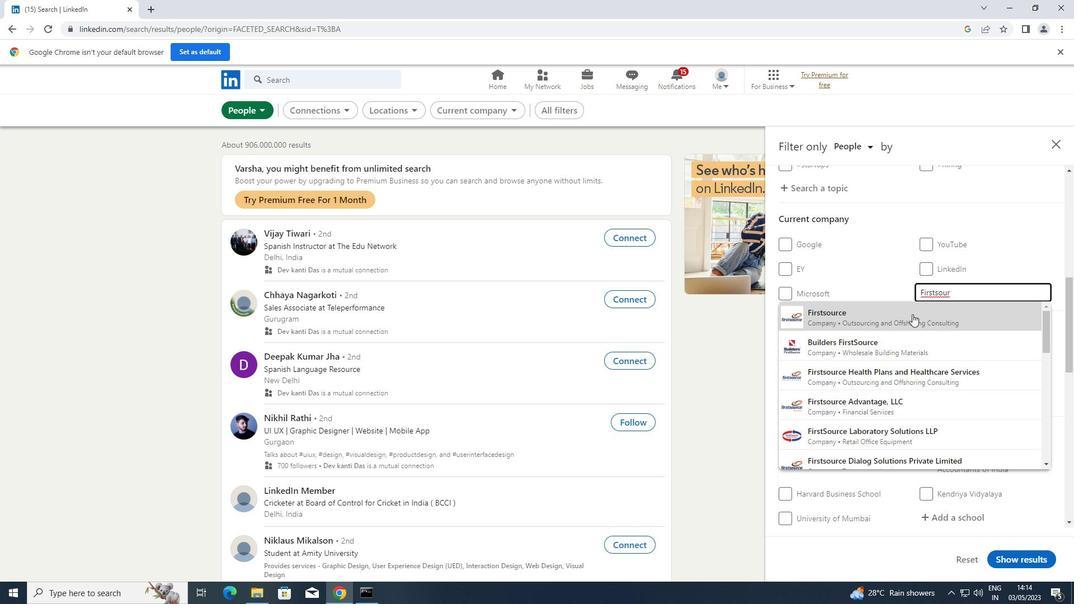 
Action: Mouse scrolled (912, 313) with delta (0, 0)
Screenshot: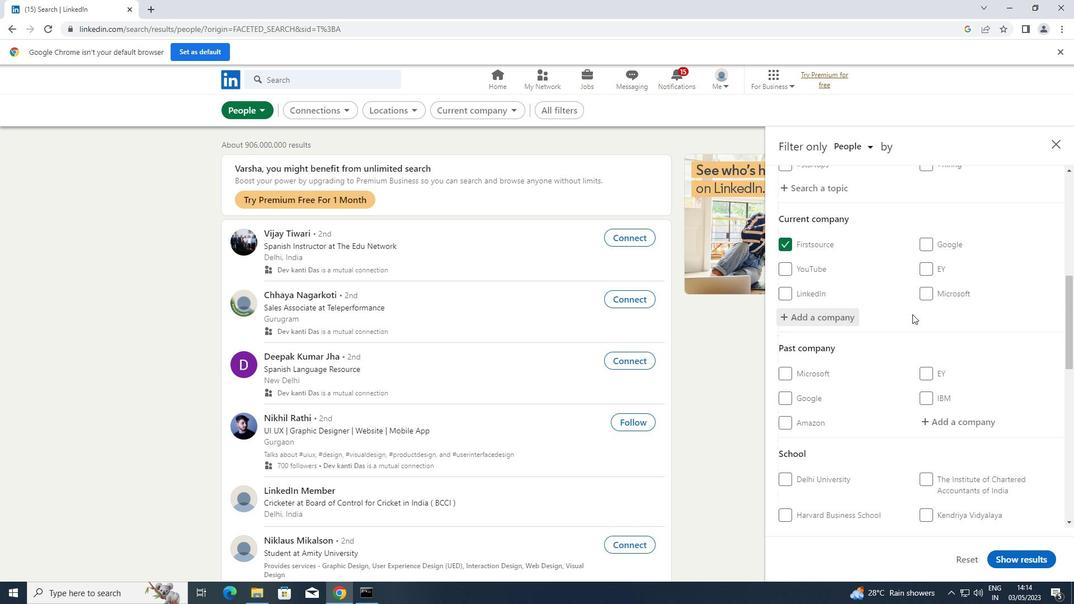 
Action: Mouse scrolled (912, 313) with delta (0, 0)
Screenshot: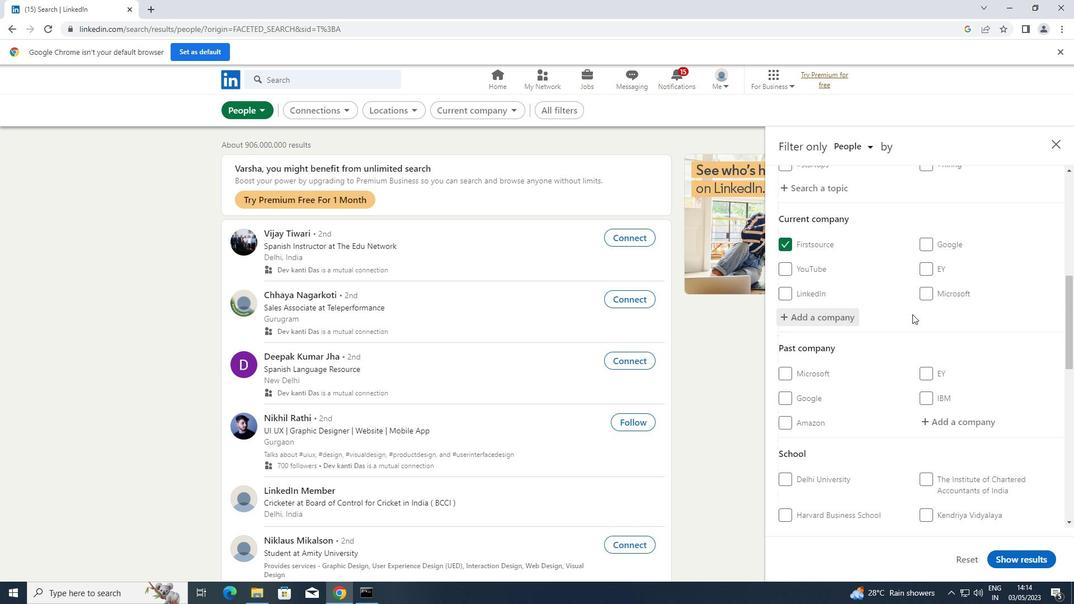 
Action: Mouse scrolled (912, 313) with delta (0, 0)
Screenshot: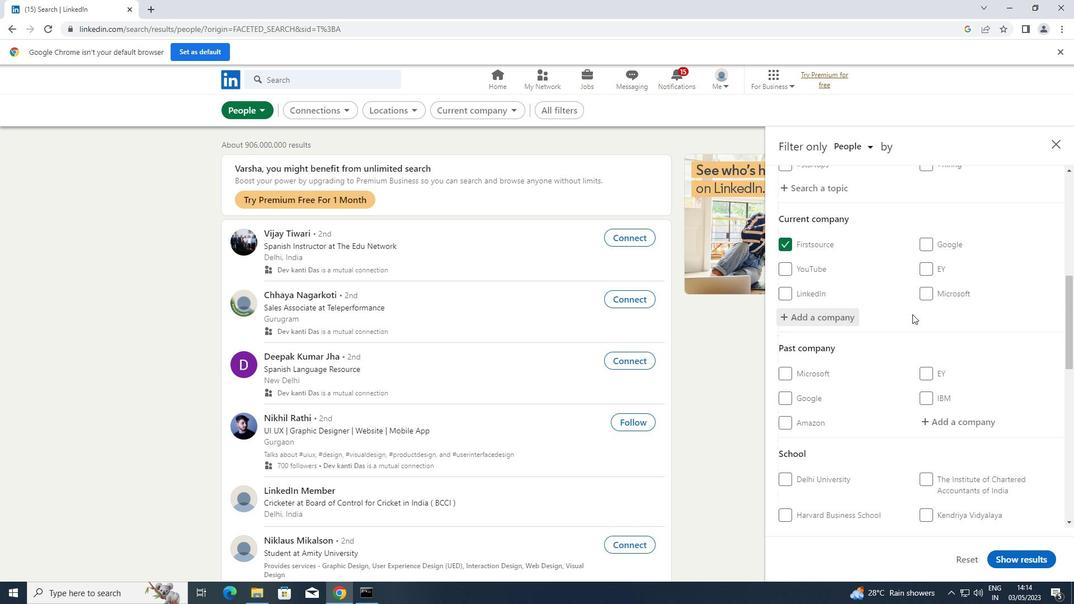 
Action: Mouse scrolled (912, 313) with delta (0, 0)
Screenshot: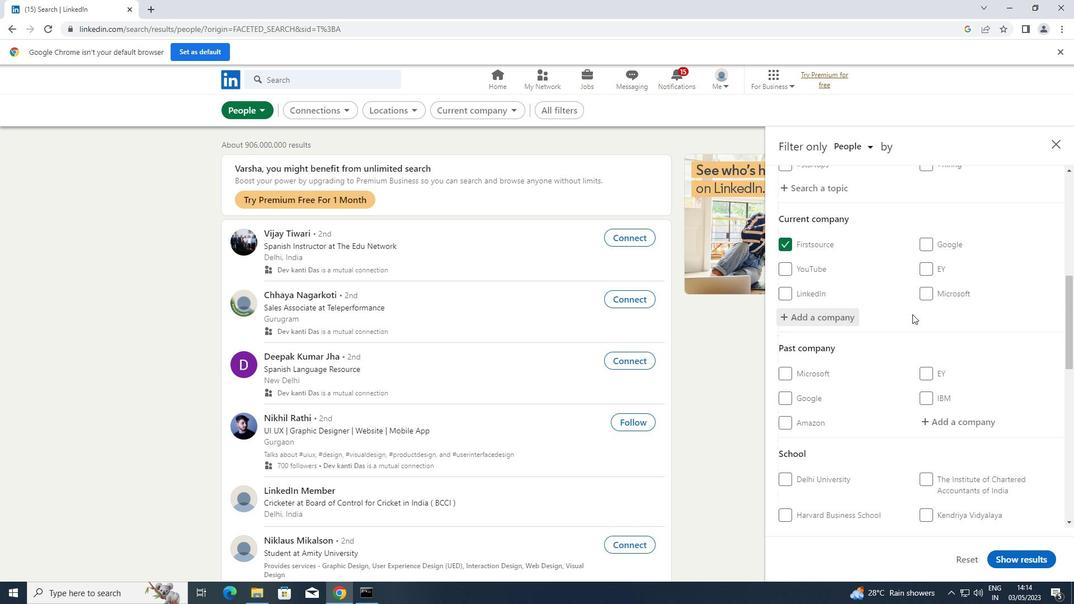 
Action: Mouse moved to (960, 319)
Screenshot: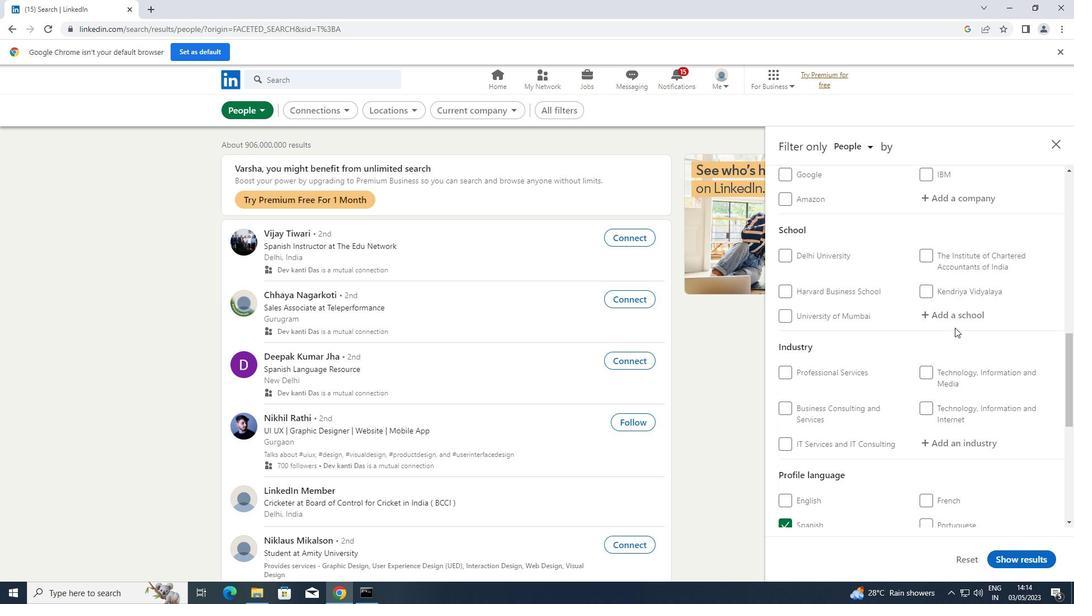 
Action: Mouse pressed left at (960, 319)
Screenshot: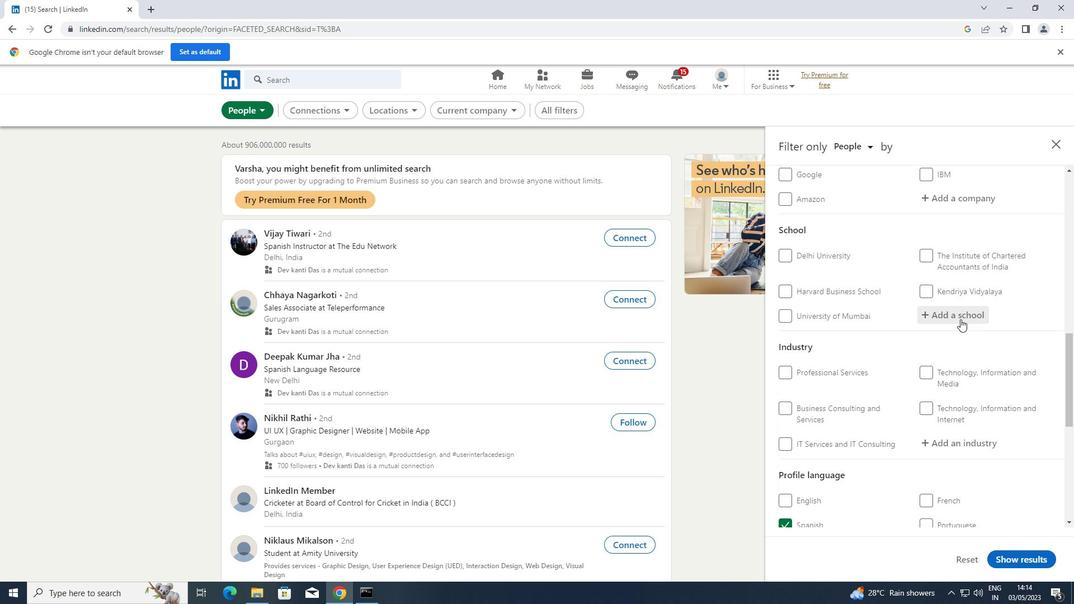 
Action: Key pressed <Key.shift>ISTITUTO
Screenshot: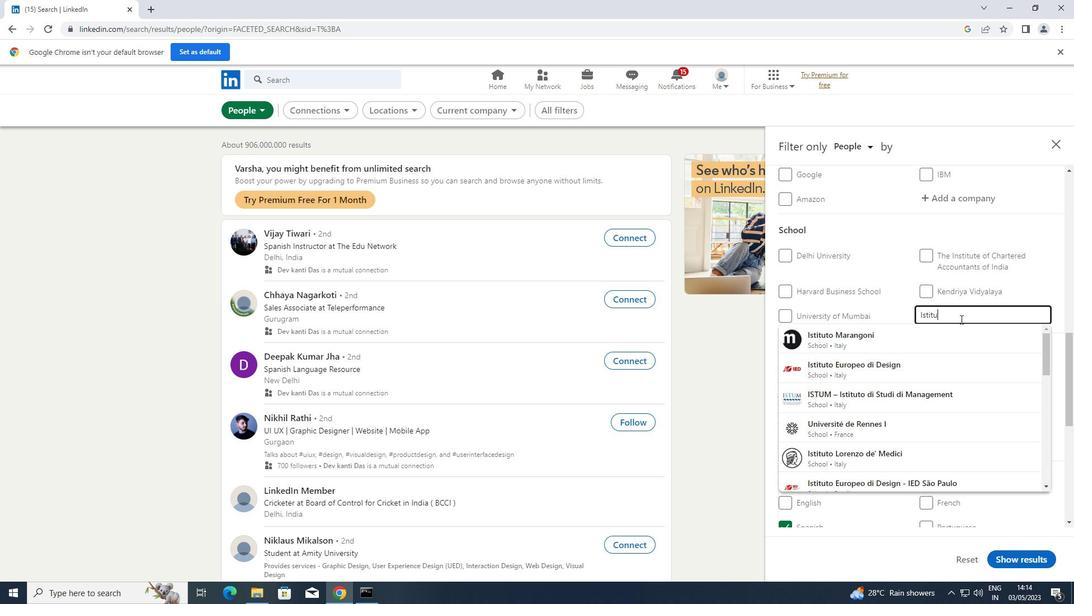 
Action: Mouse moved to (917, 334)
Screenshot: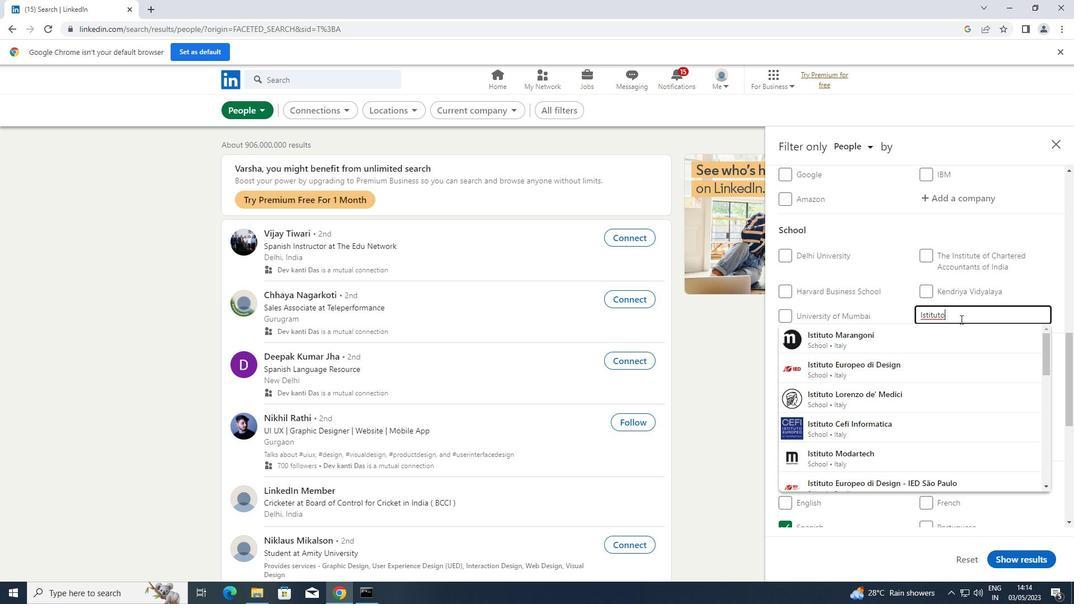 
Action: Mouse pressed left at (917, 334)
Screenshot: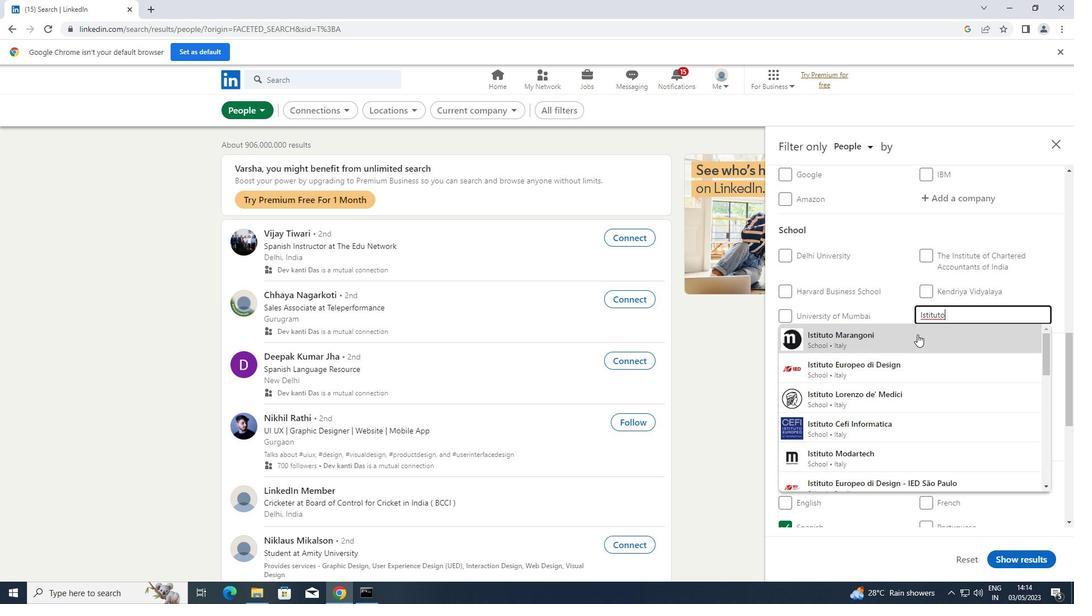 
Action: Mouse scrolled (917, 334) with delta (0, 0)
Screenshot: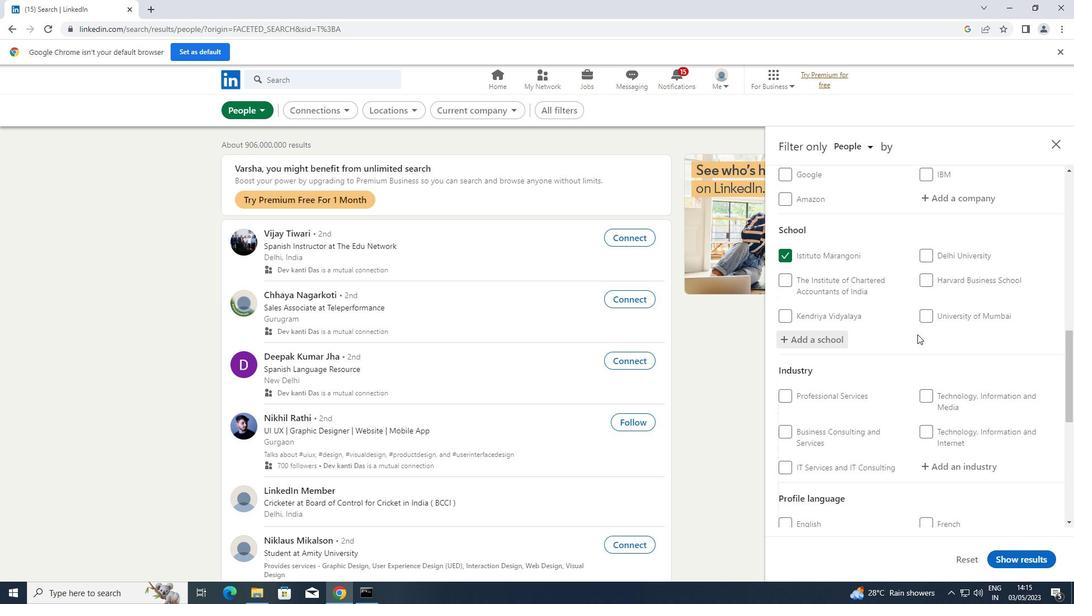 
Action: Mouse scrolled (917, 334) with delta (0, 0)
Screenshot: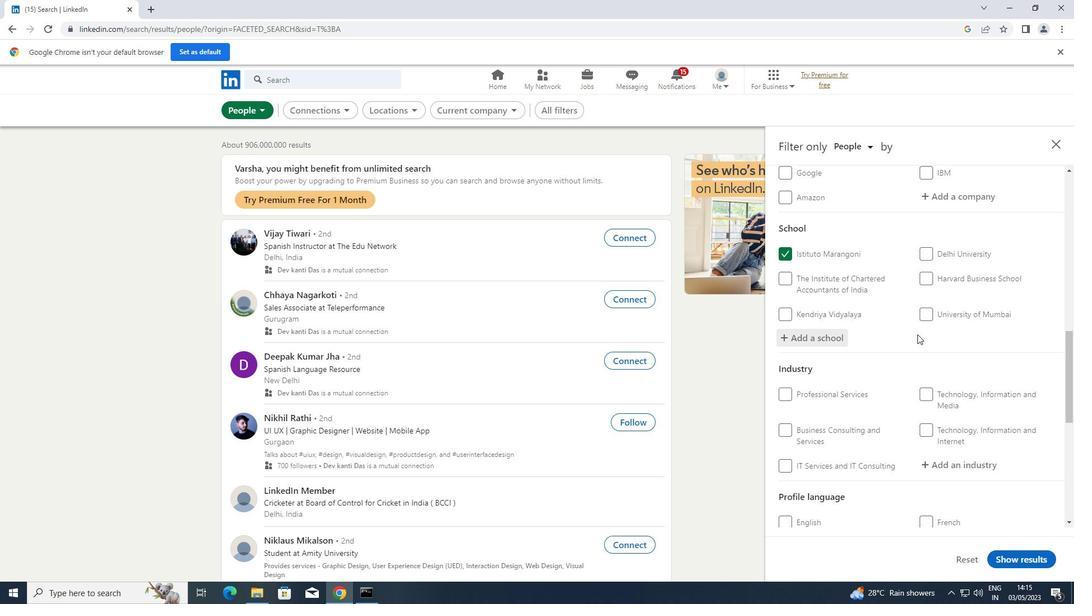 
Action: Mouse moved to (935, 348)
Screenshot: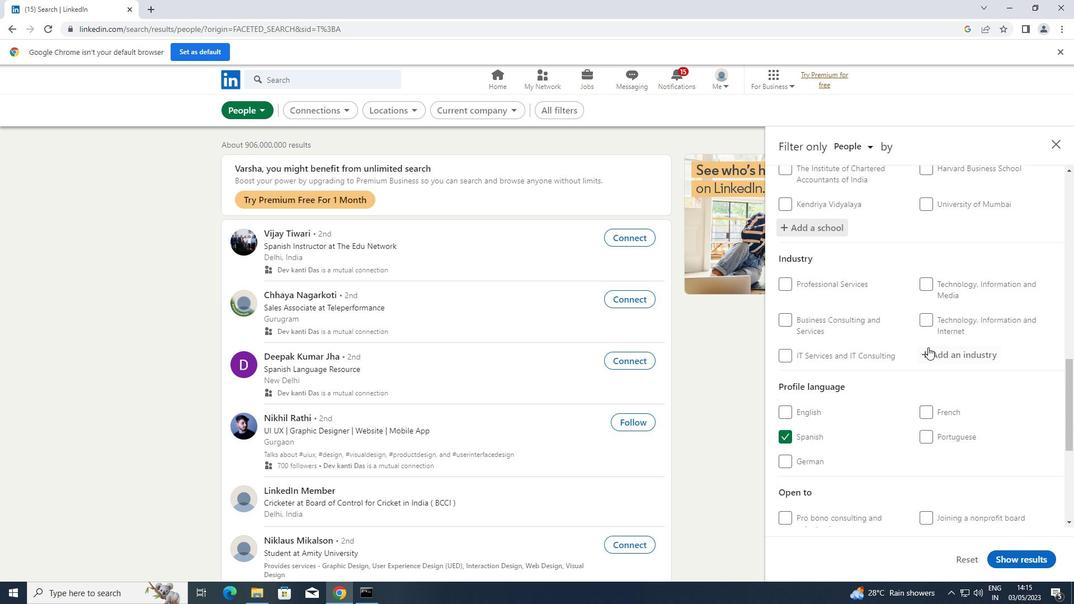 
Action: Mouse pressed left at (935, 348)
Screenshot: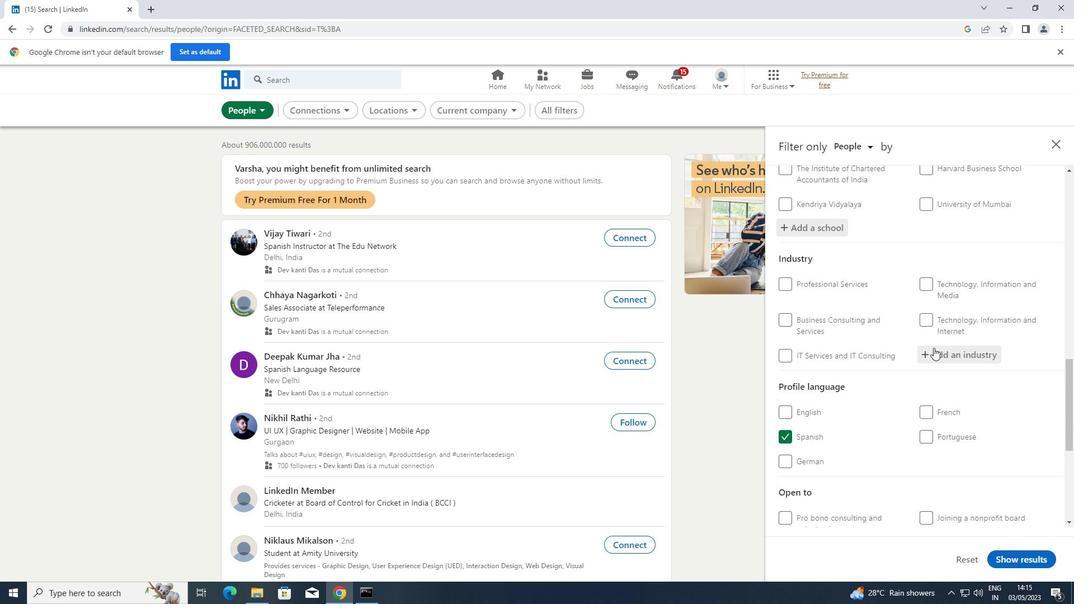 
Action: Key pressed <Key.shift>LANGUAGE
Screenshot: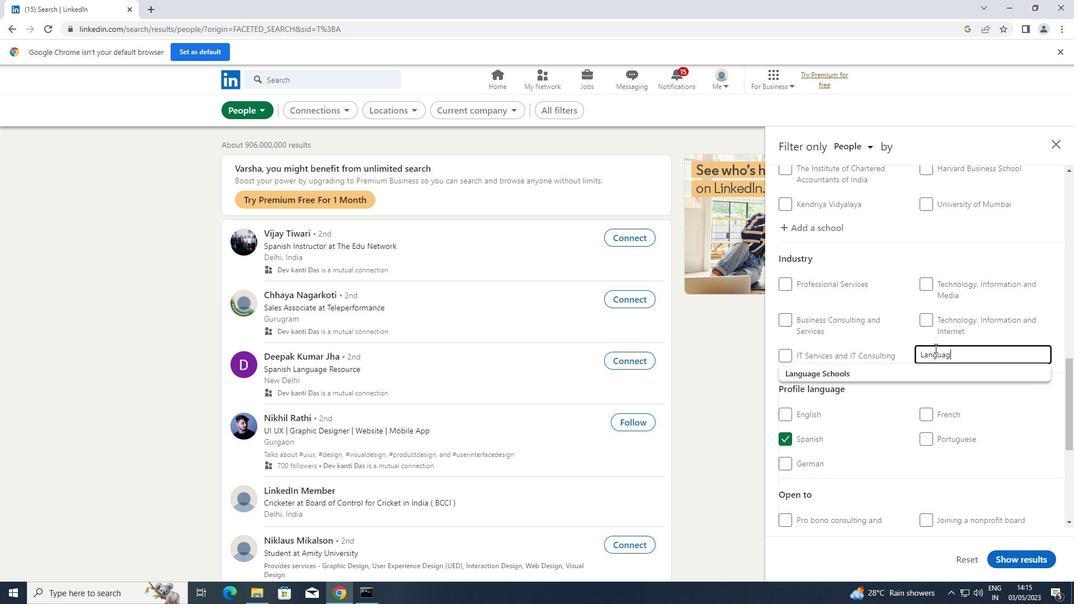 
Action: Mouse moved to (926, 374)
Screenshot: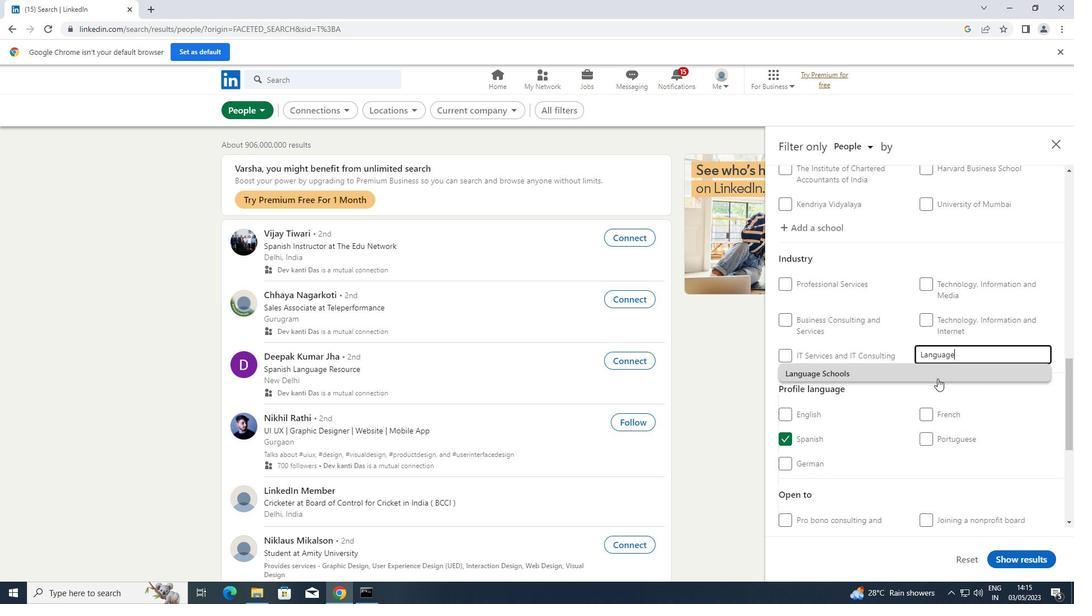 
Action: Mouse pressed left at (926, 374)
Screenshot: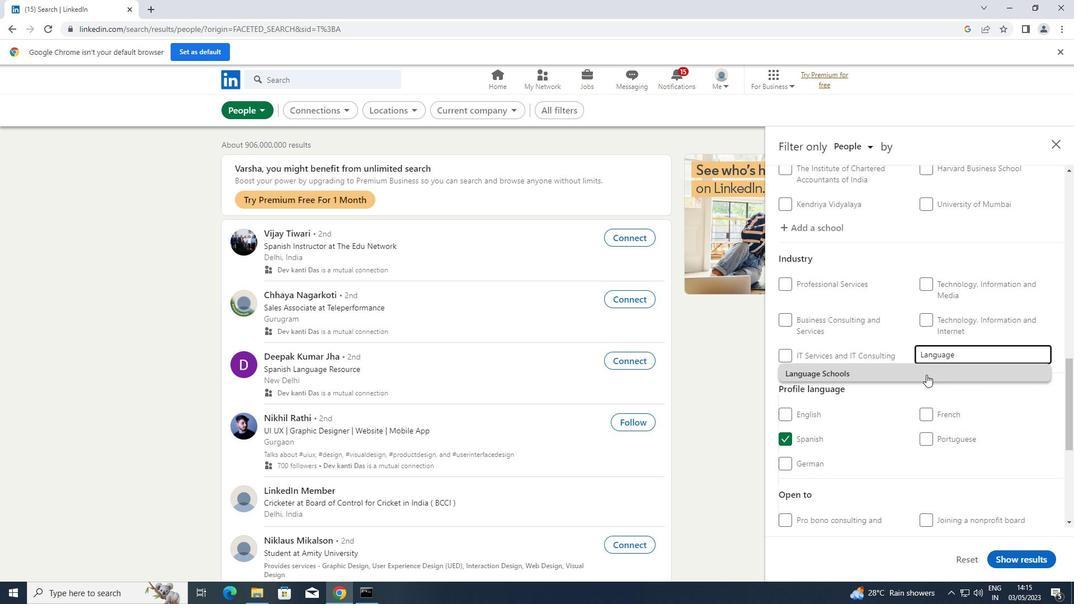 
Action: Mouse scrolled (926, 374) with delta (0, 0)
Screenshot: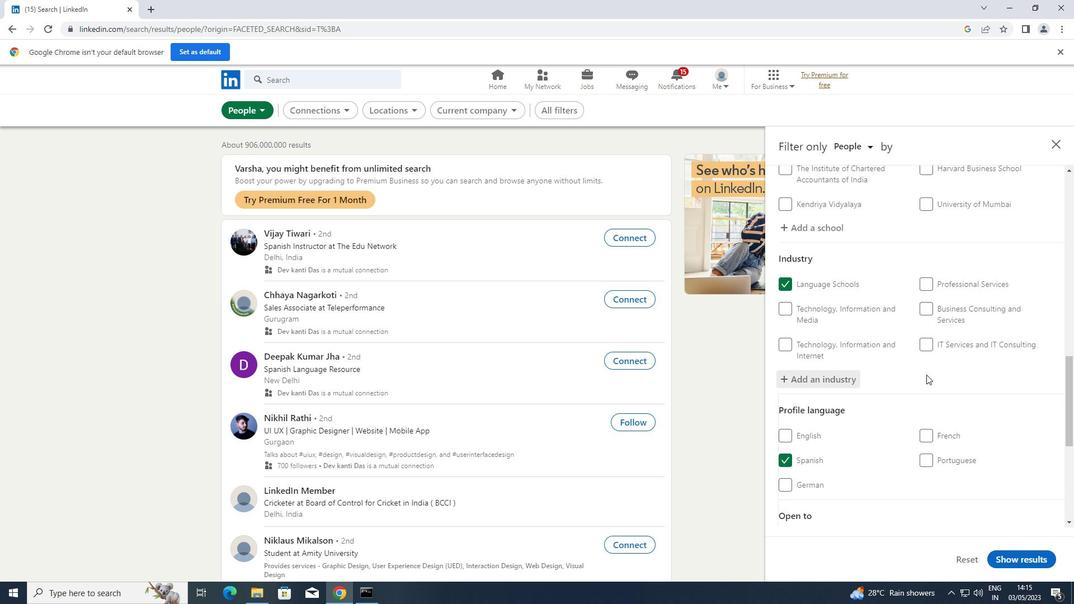 
Action: Mouse scrolled (926, 374) with delta (0, 0)
Screenshot: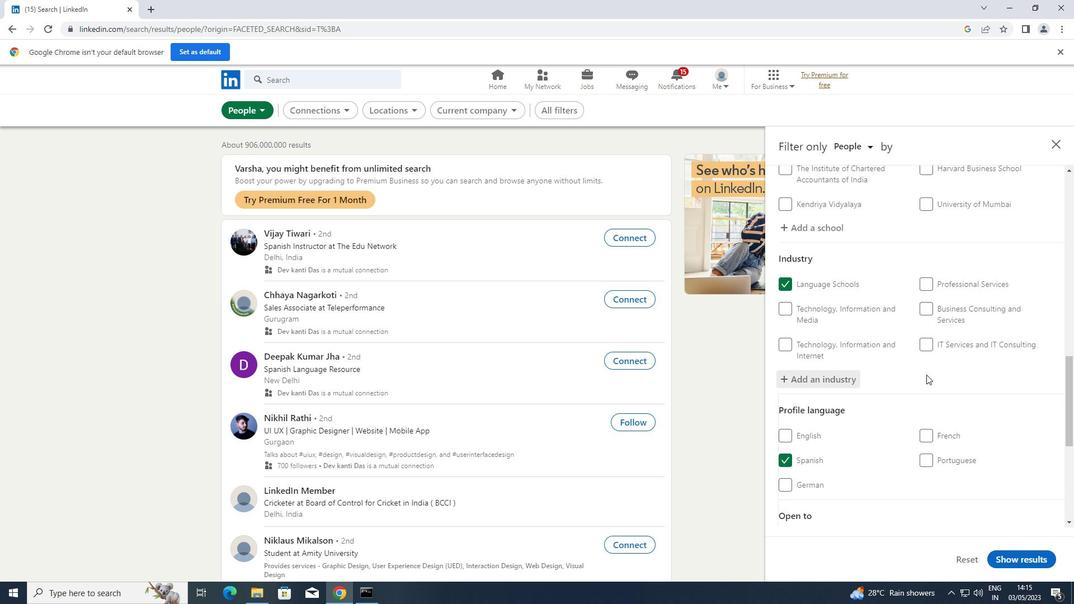 
Action: Mouse scrolled (926, 374) with delta (0, 0)
Screenshot: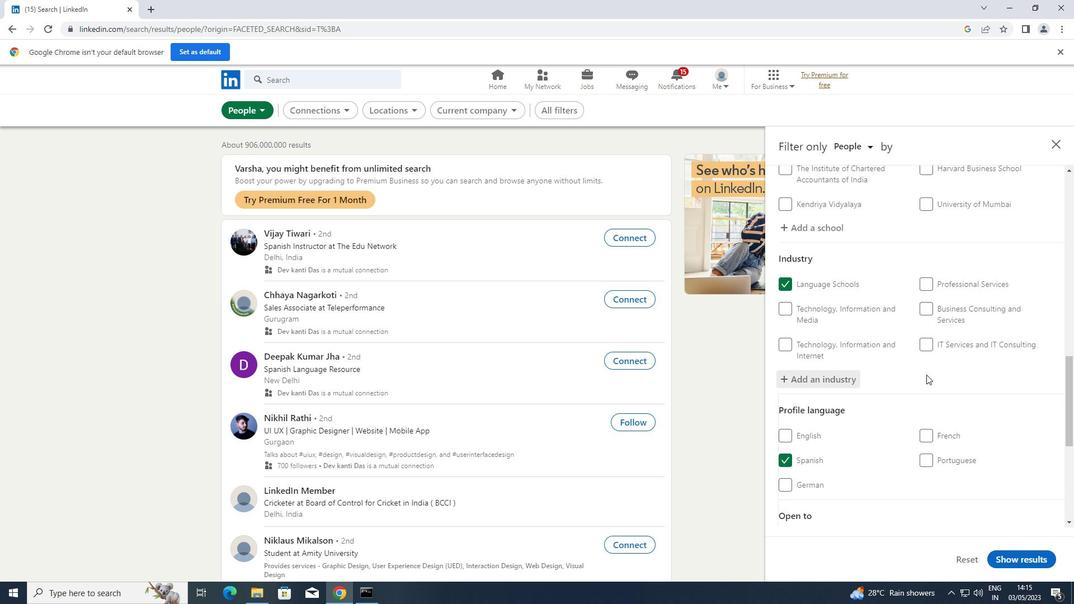
Action: Mouse moved to (926, 374)
Screenshot: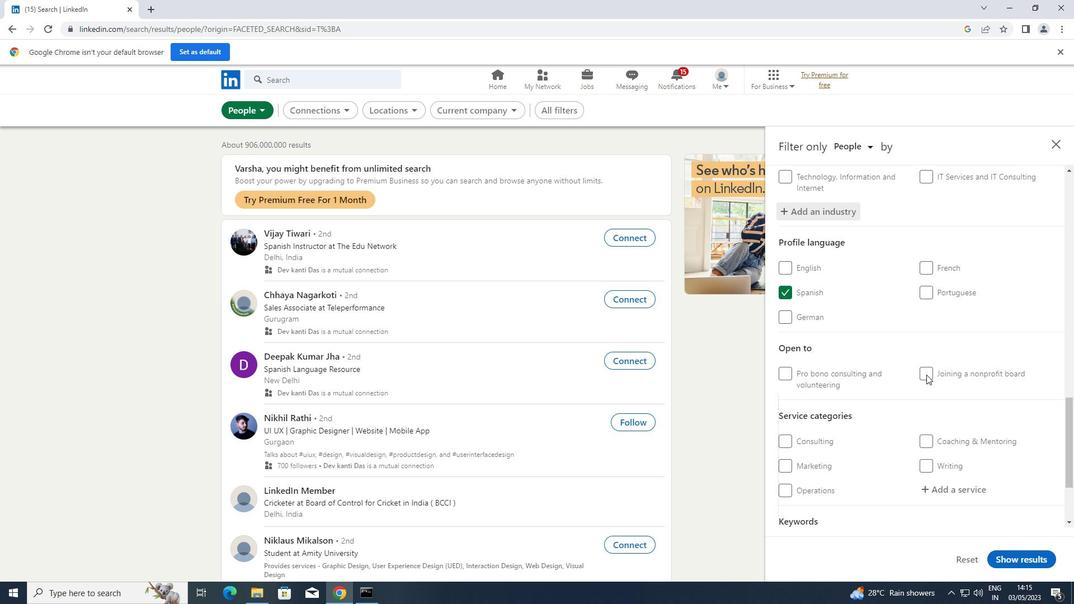 
Action: Mouse scrolled (926, 373) with delta (0, 0)
Screenshot: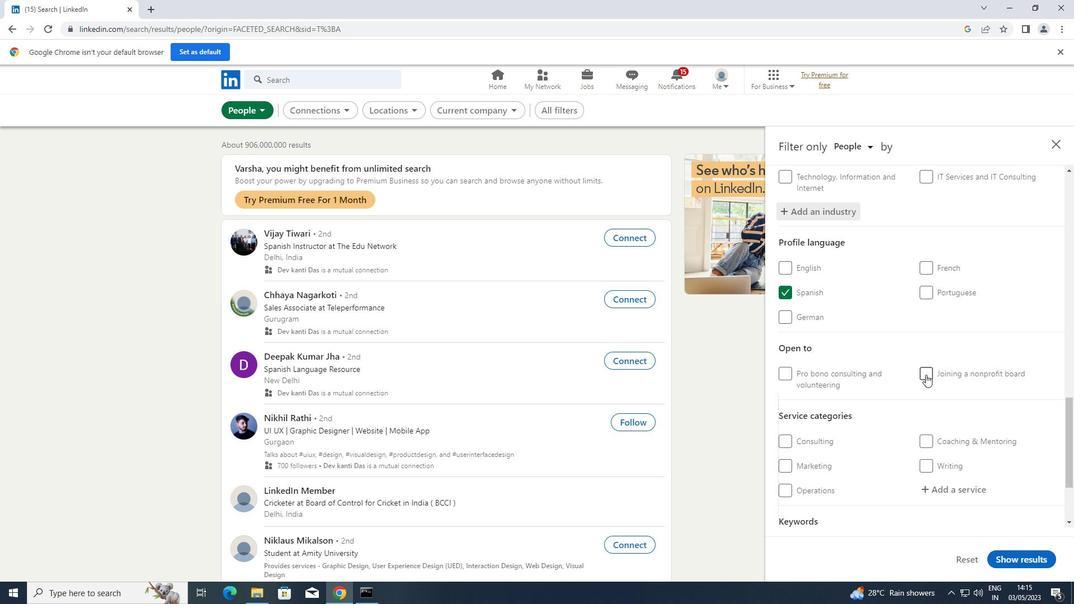 
Action: Mouse scrolled (926, 373) with delta (0, 0)
Screenshot: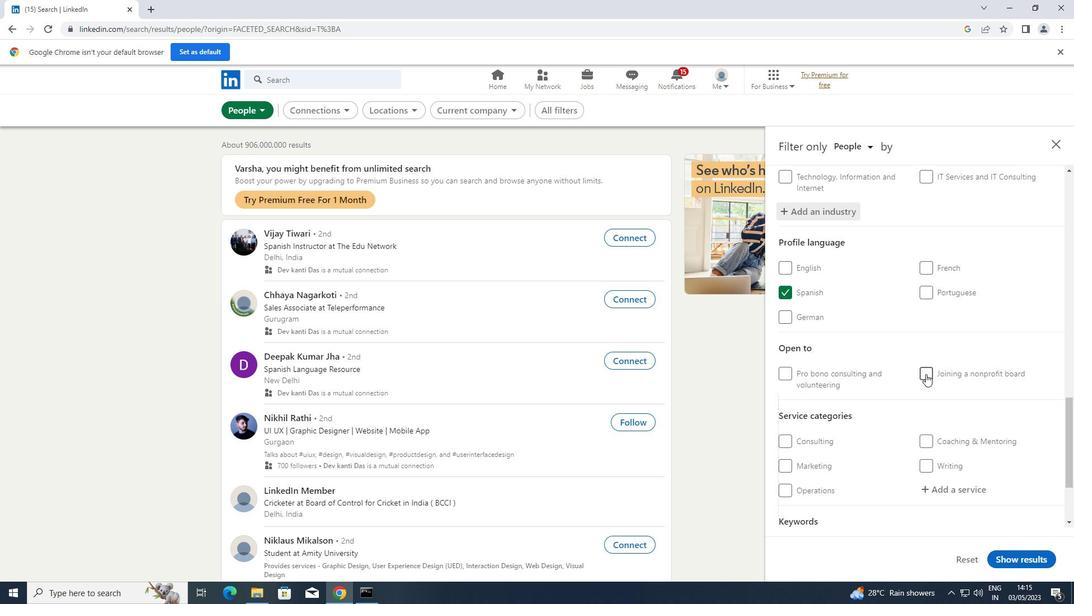 
Action: Mouse moved to (939, 371)
Screenshot: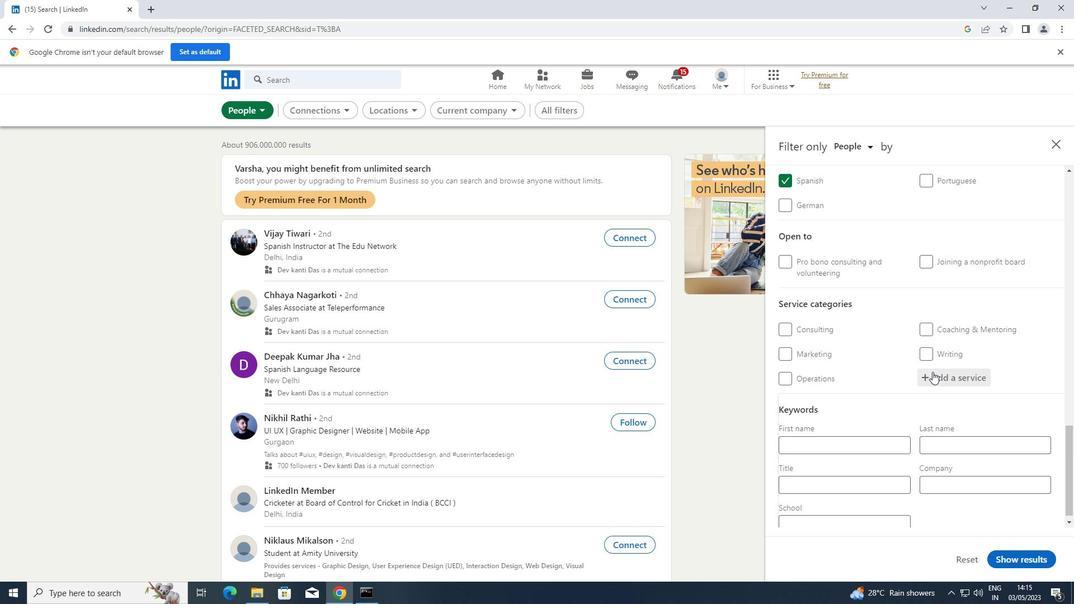 
Action: Mouse pressed left at (939, 371)
Screenshot: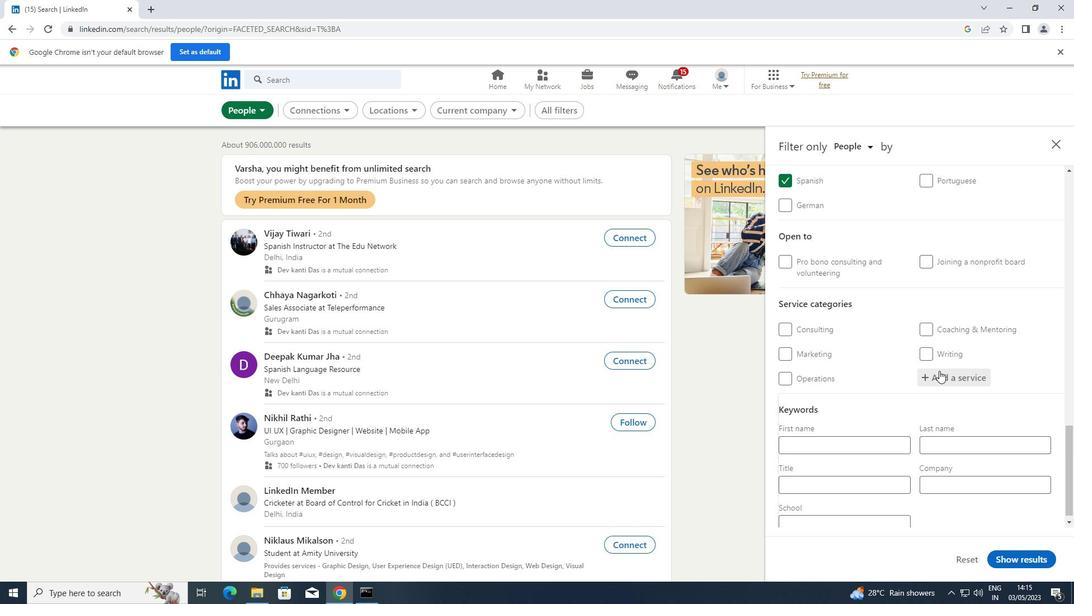 
Action: Key pressed <Key.shift>INSURANCE
Screenshot: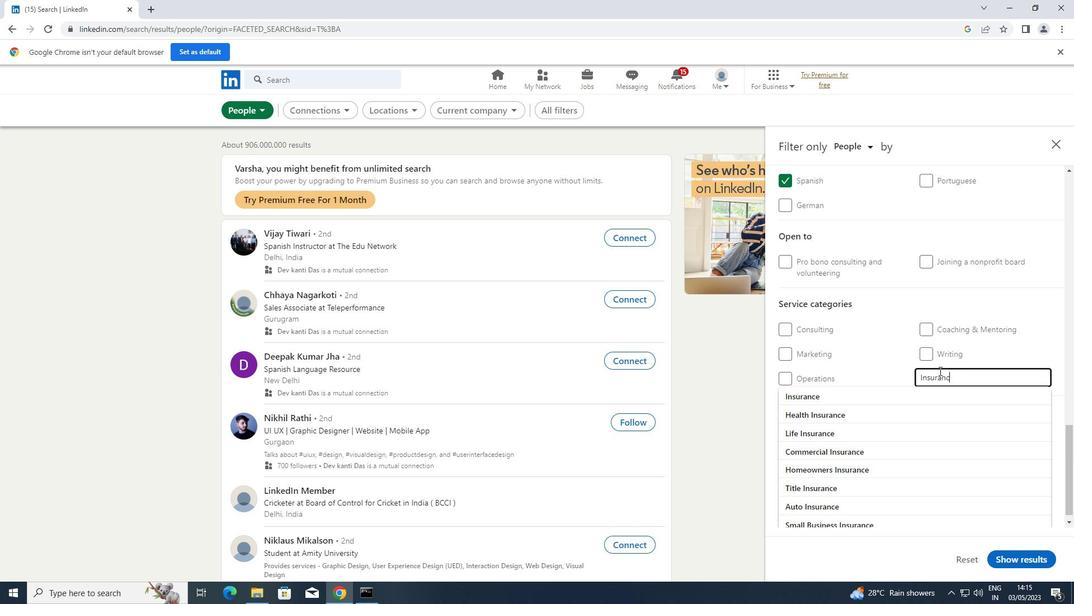 
Action: Mouse moved to (893, 386)
Screenshot: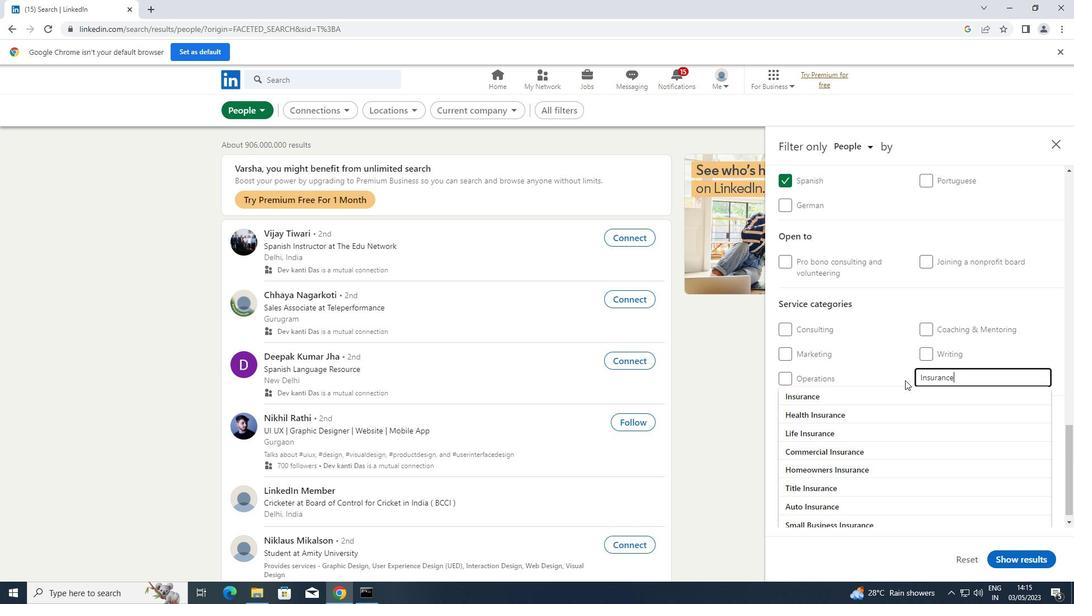 
Action: Mouse pressed left at (893, 386)
Screenshot: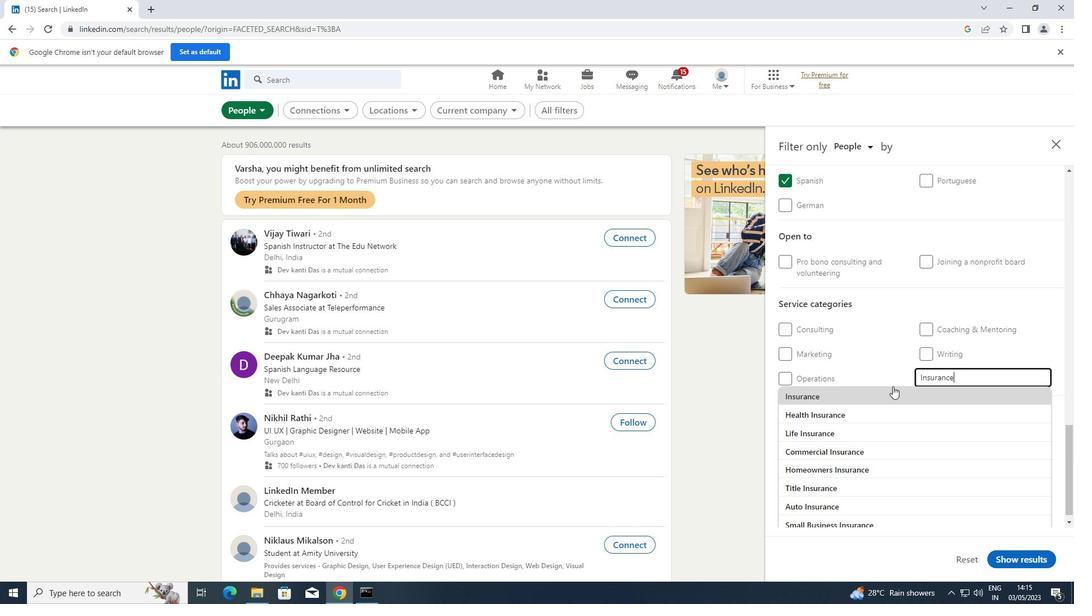 
Action: Mouse scrolled (893, 386) with delta (0, 0)
Screenshot: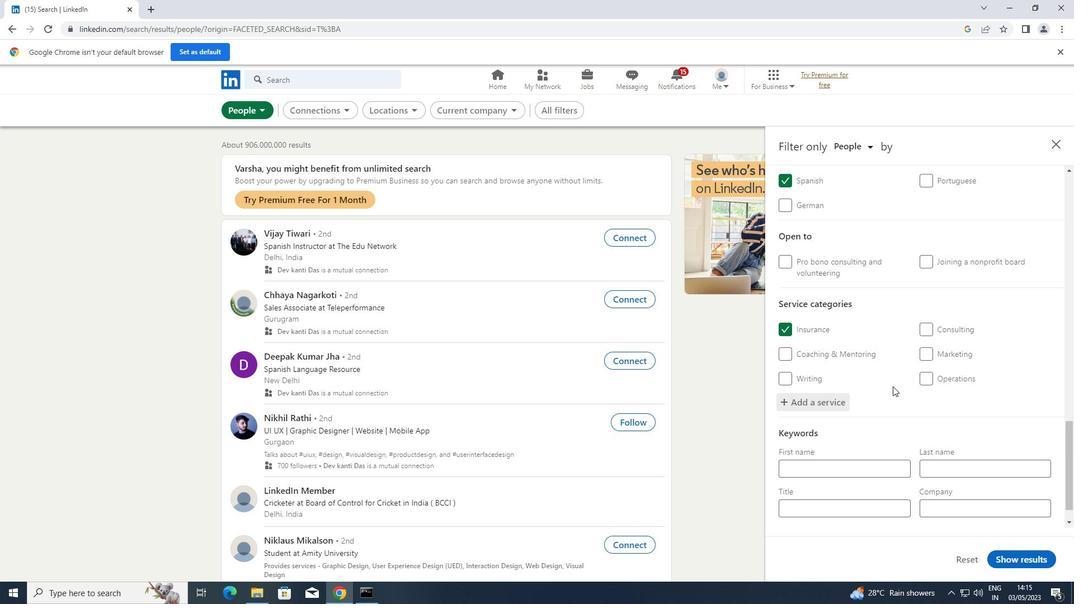 
Action: Mouse scrolled (893, 386) with delta (0, 0)
Screenshot: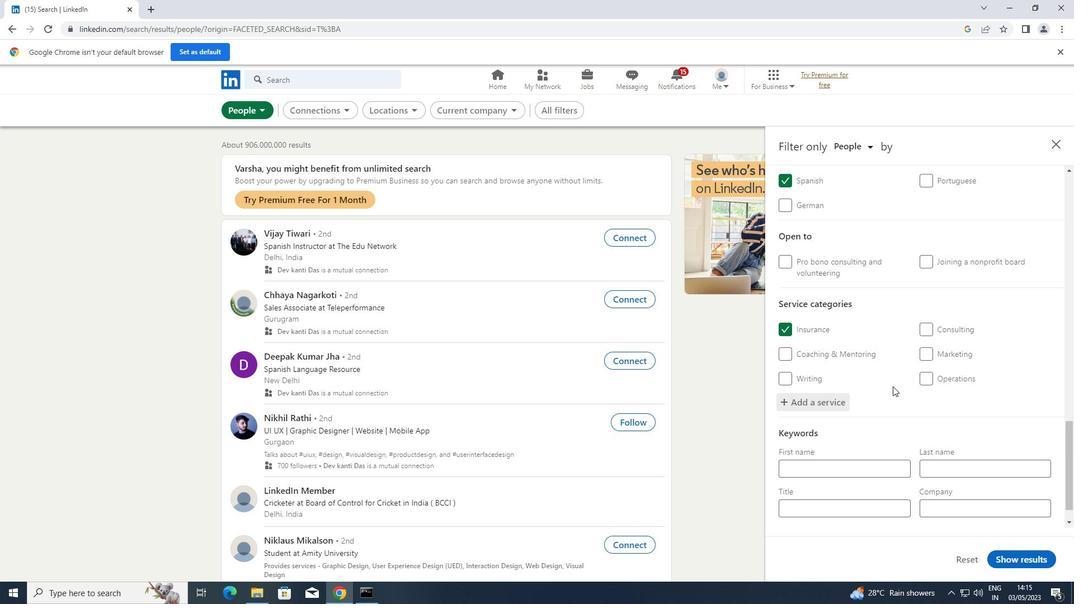 
Action: Mouse scrolled (893, 386) with delta (0, 0)
Screenshot: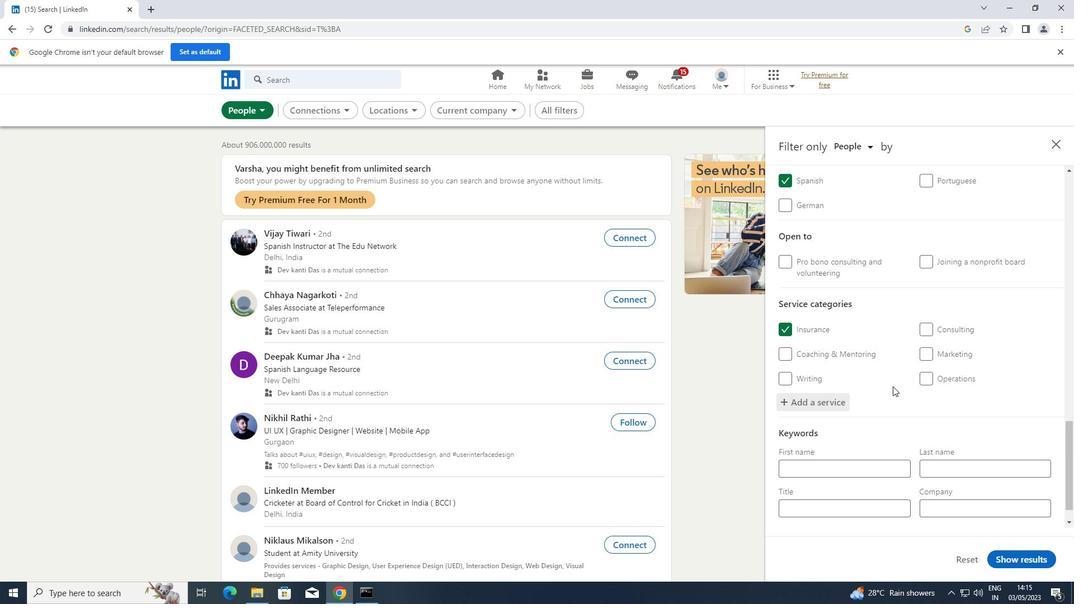 
Action: Mouse scrolled (893, 386) with delta (0, 0)
Screenshot: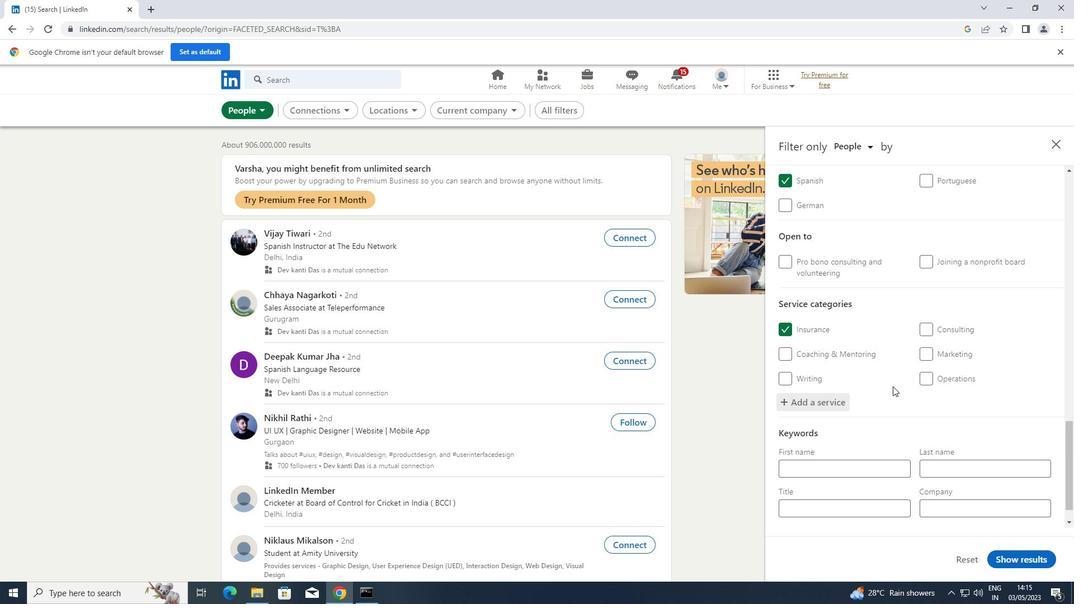 
Action: Mouse scrolled (893, 386) with delta (0, 0)
Screenshot: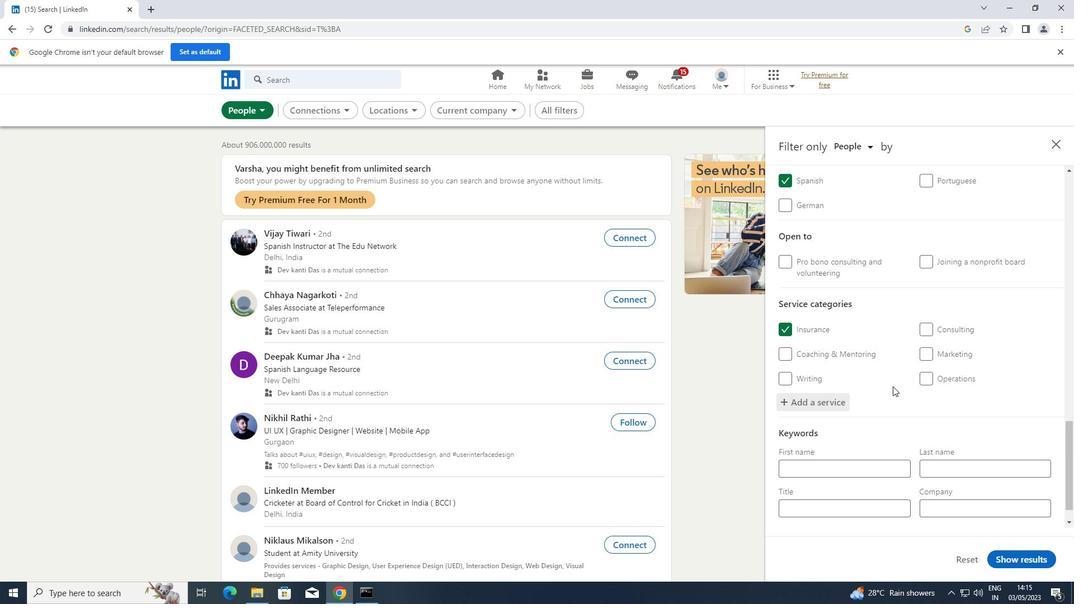 
Action: Mouse scrolled (893, 386) with delta (0, 0)
Screenshot: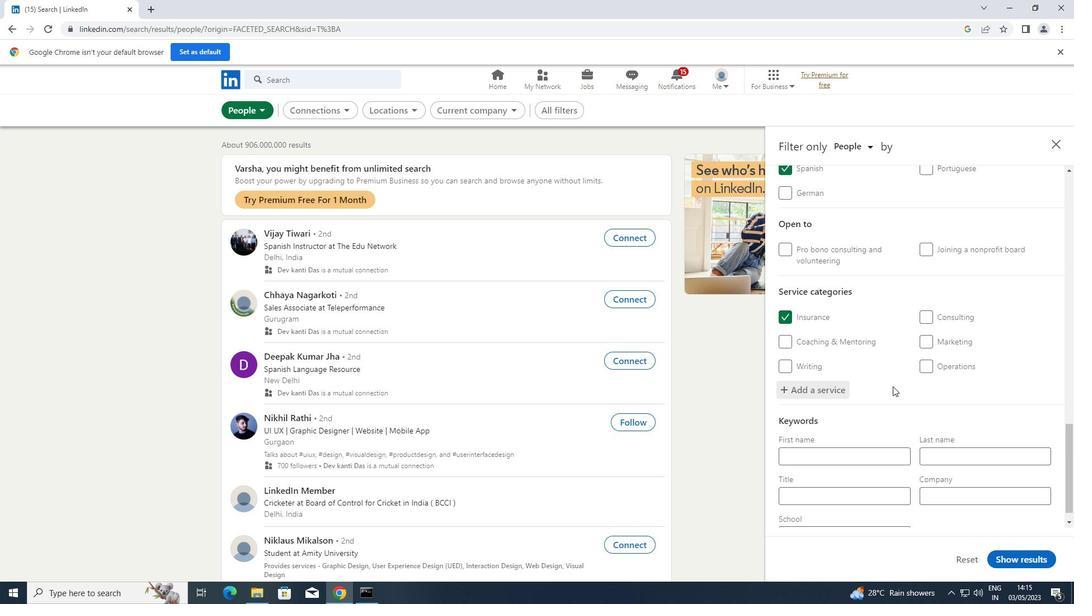 
Action: Mouse moved to (848, 477)
Screenshot: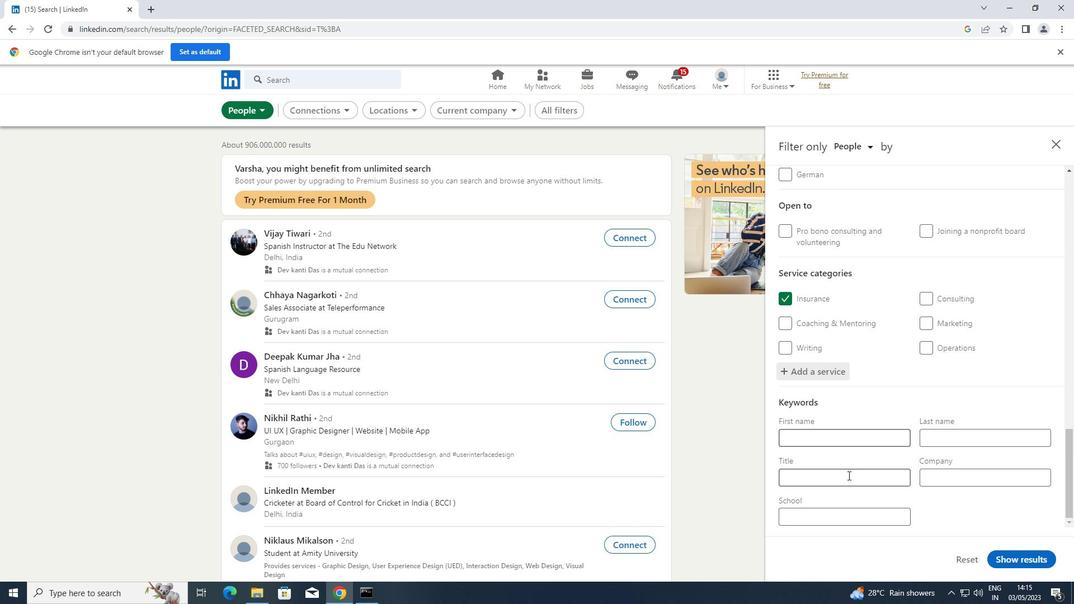 
Action: Mouse pressed left at (848, 477)
Screenshot: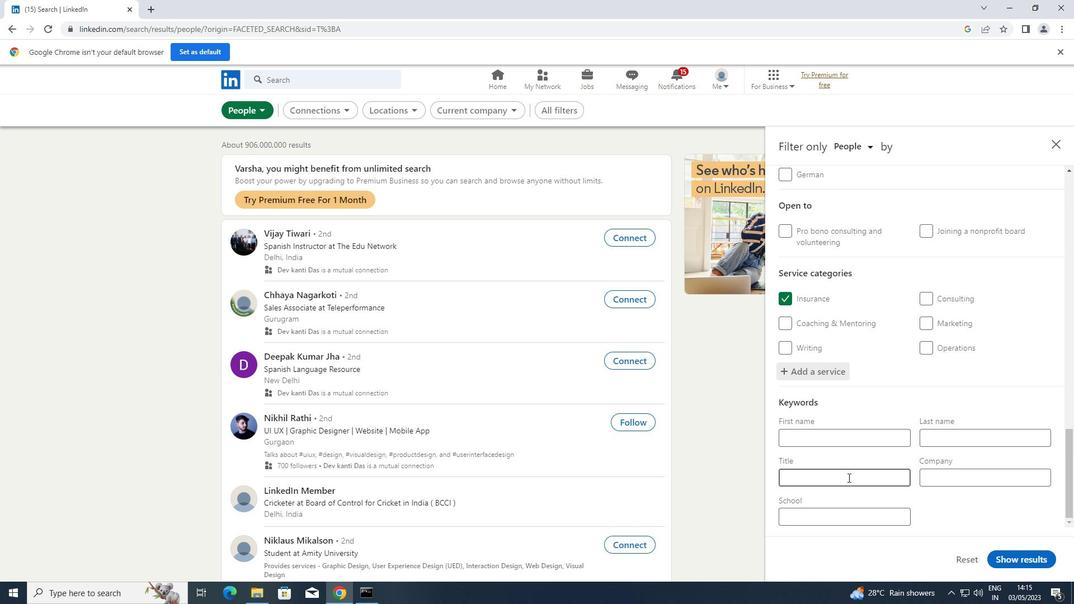 
Action: Key pressed <Key.shift>OPERATIONS<Key.space><Key.shift>MANAGER
Screenshot: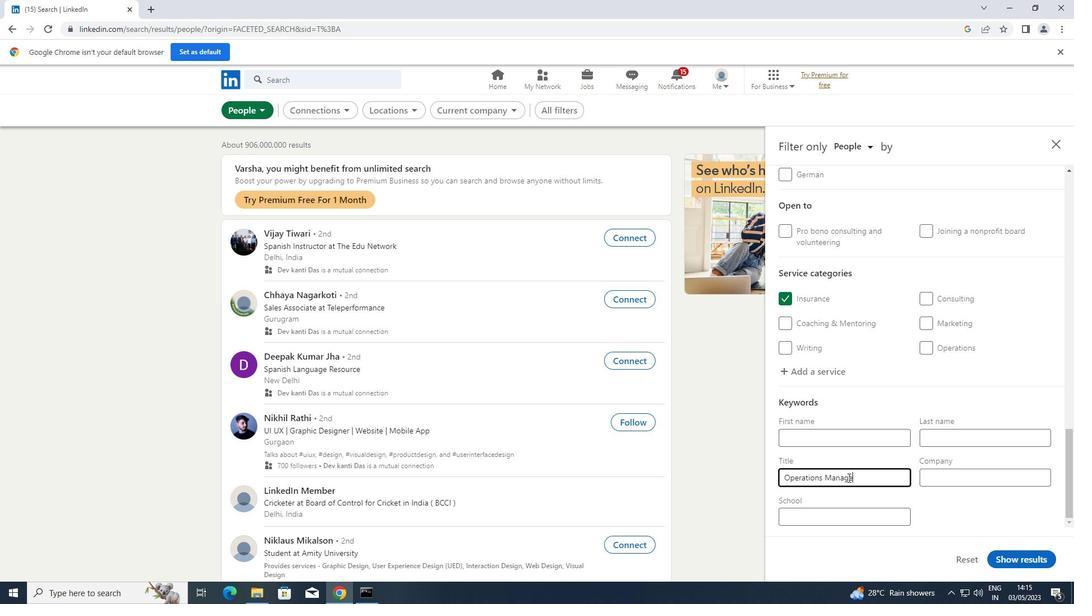 
Action: Mouse moved to (1009, 552)
Screenshot: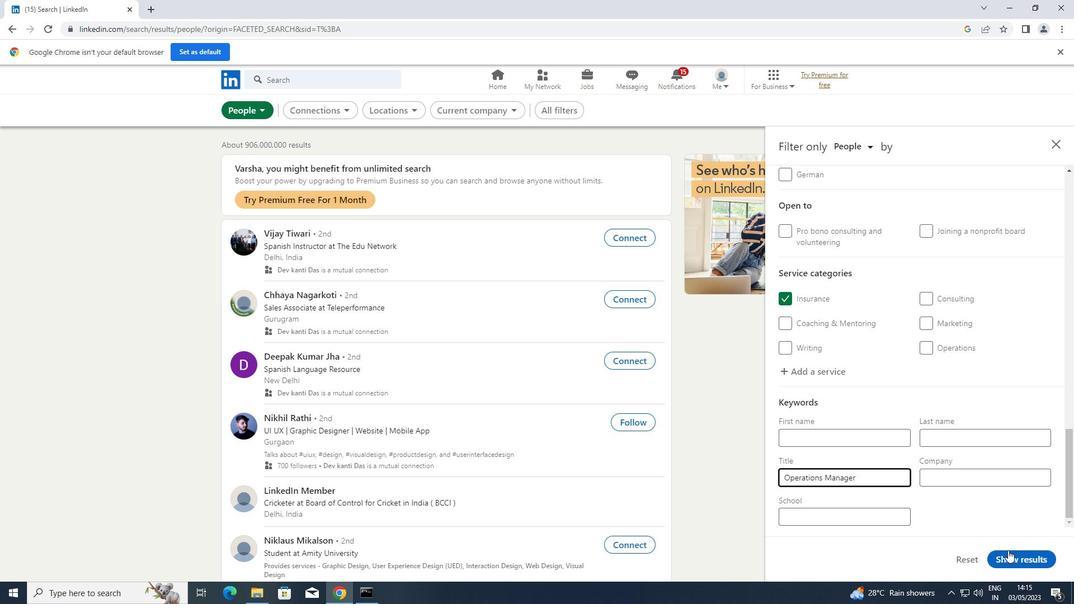 
Action: Mouse pressed left at (1009, 552)
Screenshot: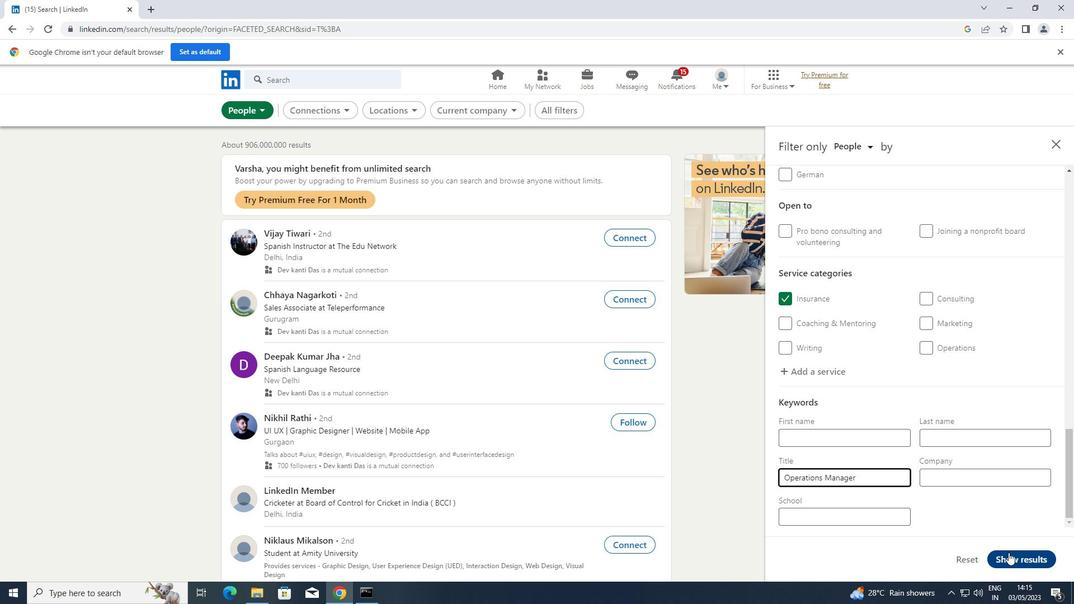 
